 Task: Search one way flight ticket for 2 adults, 4 children and 1 infant on lap in business from Hattiesburg/laurel: Hattiesburg-laurel Regional Airport to Indianapolis: Indianapolis International Airport on 8-5-2023. Choice of flights is Emirates and Kenya Airways. Number of bags: 1 carry on bag. Price is upto 93000. Outbound departure time preference is 17:30.
Action: Mouse moved to (324, 285)
Screenshot: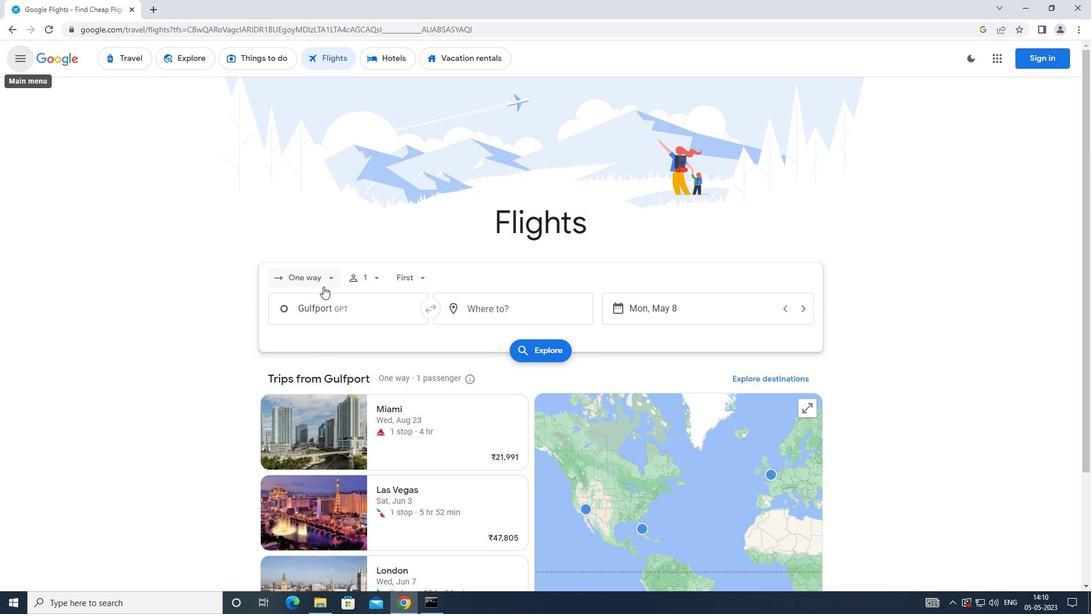 
Action: Mouse pressed left at (324, 285)
Screenshot: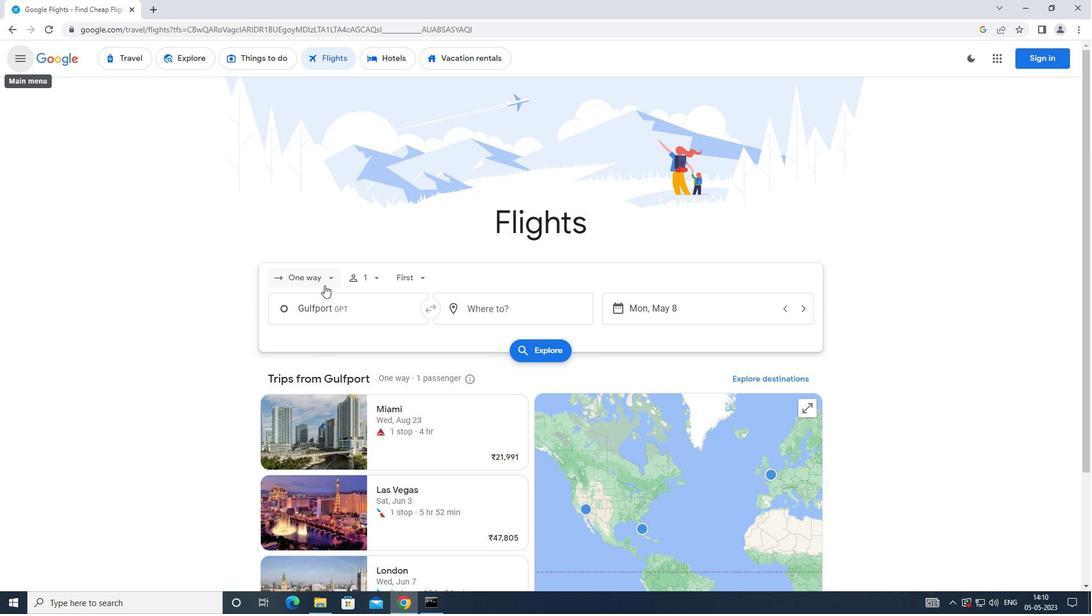 
Action: Mouse moved to (330, 327)
Screenshot: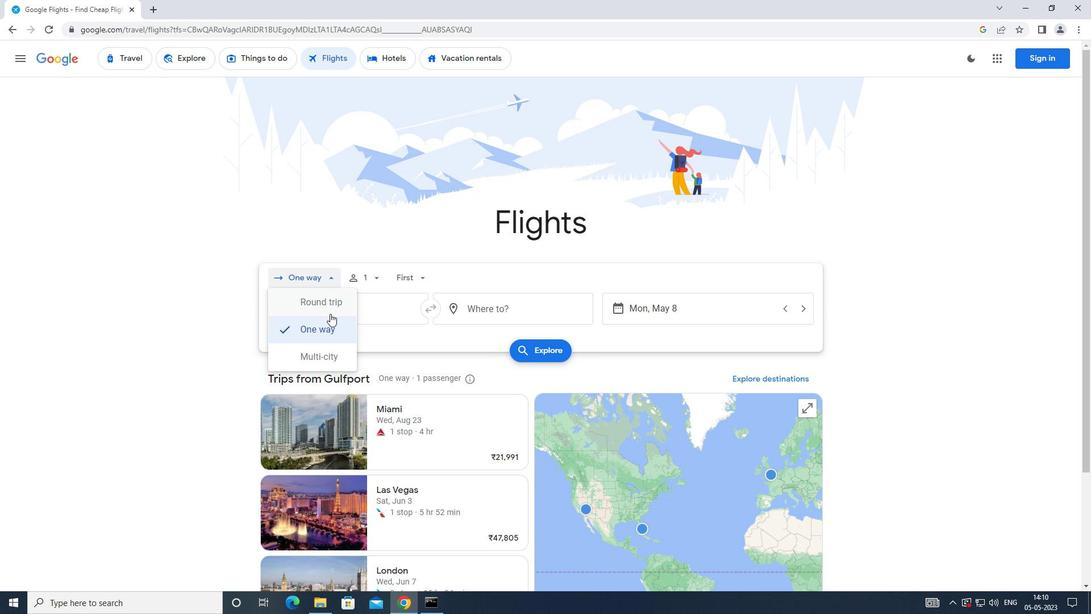 
Action: Mouse pressed left at (330, 327)
Screenshot: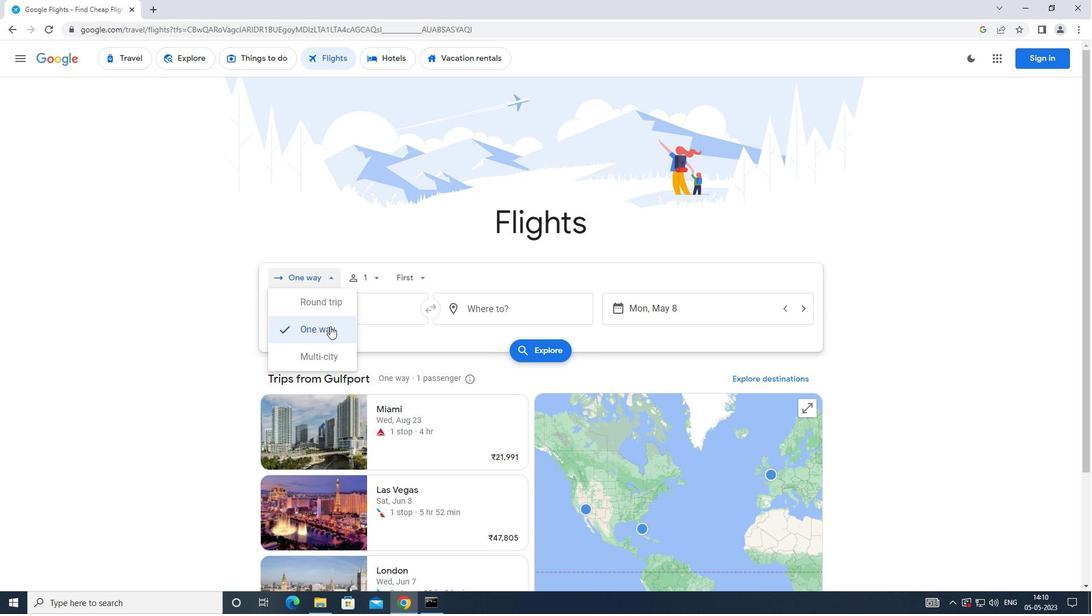 
Action: Mouse moved to (372, 283)
Screenshot: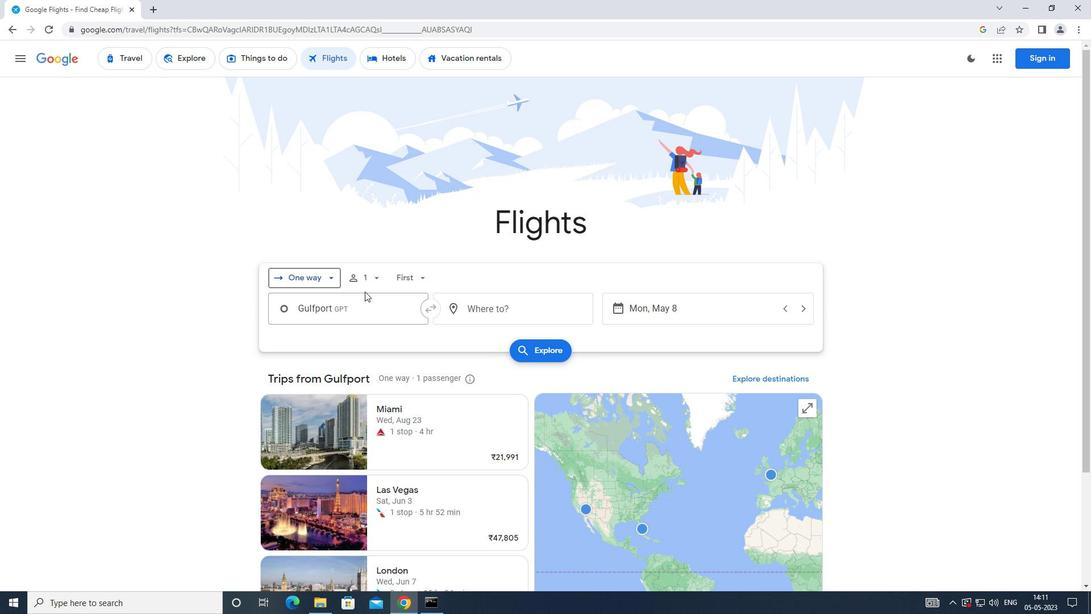 
Action: Mouse pressed left at (372, 283)
Screenshot: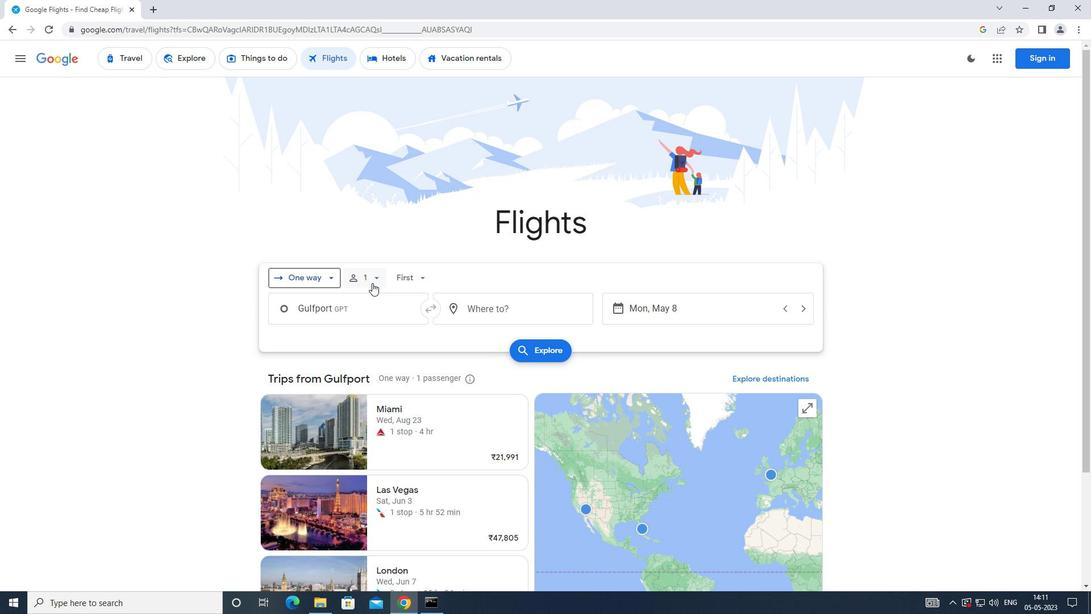 
Action: Mouse moved to (465, 308)
Screenshot: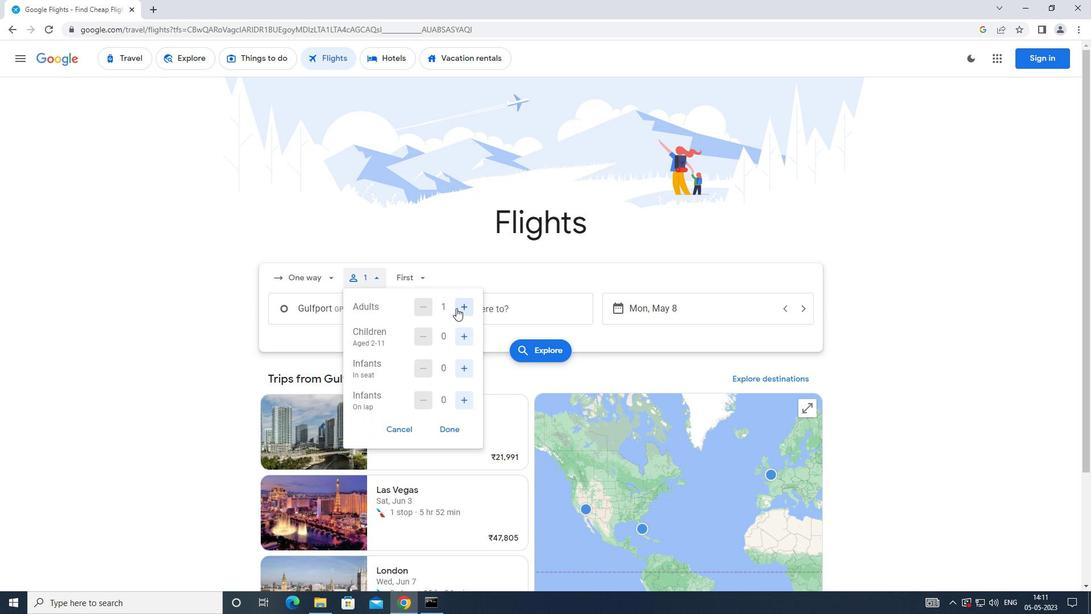 
Action: Mouse pressed left at (465, 308)
Screenshot: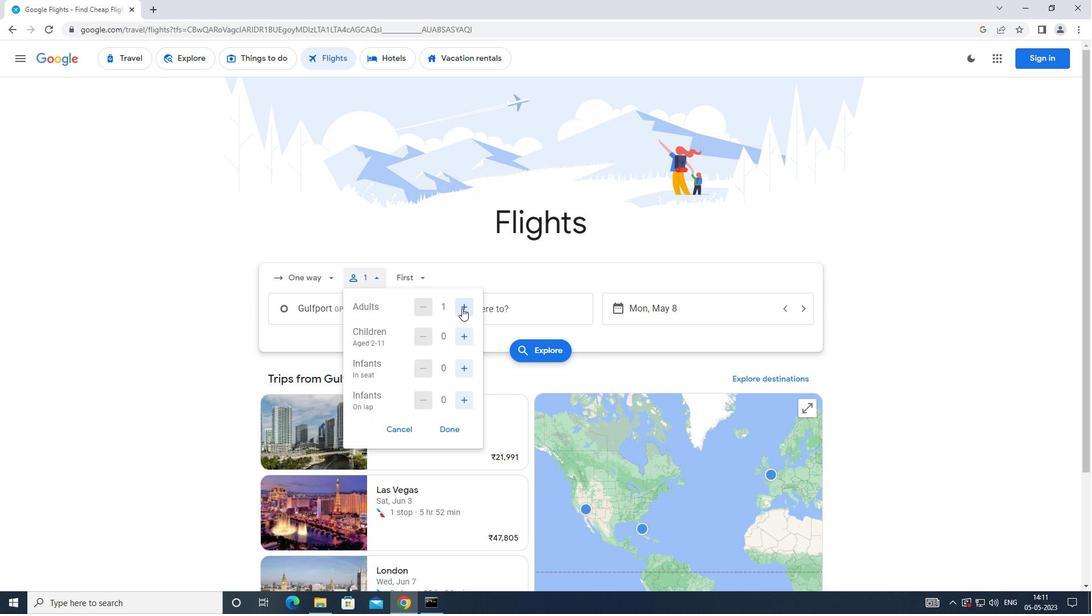 
Action: Mouse moved to (471, 338)
Screenshot: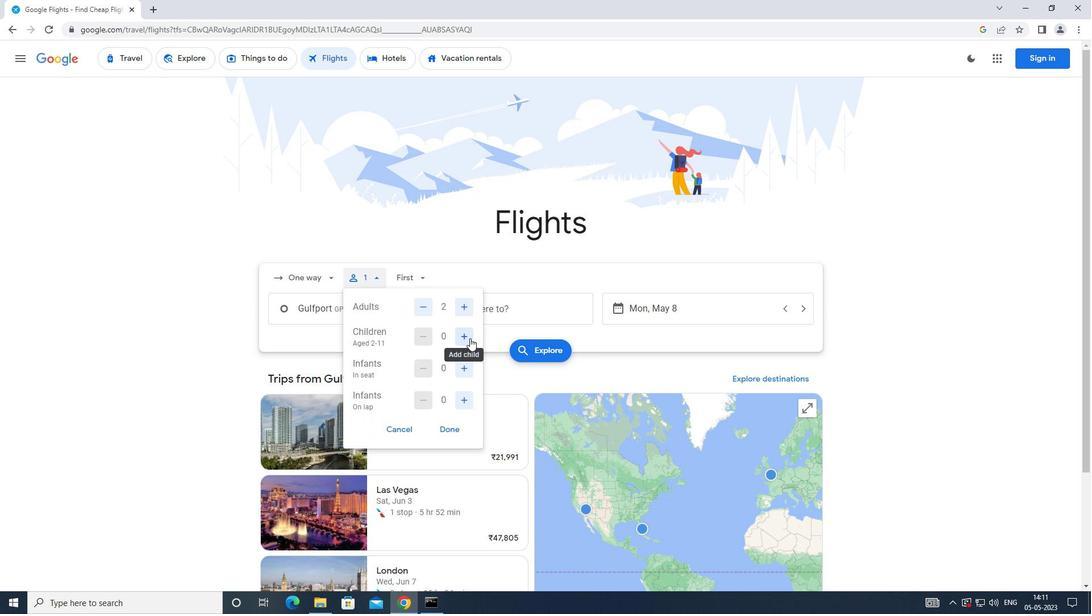 
Action: Mouse pressed left at (471, 338)
Screenshot: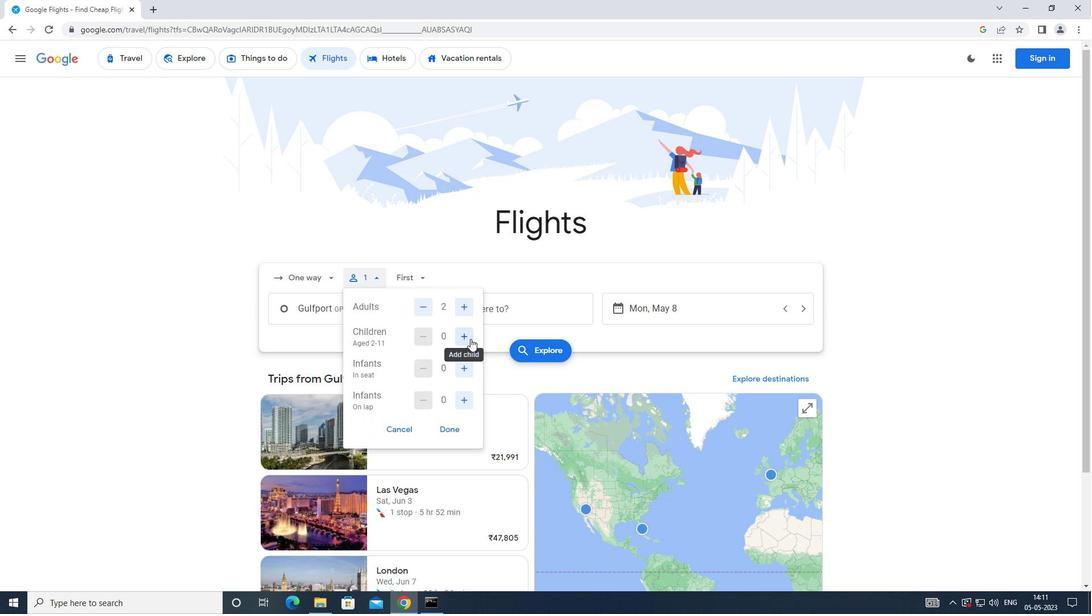 
Action: Mouse pressed left at (471, 338)
Screenshot: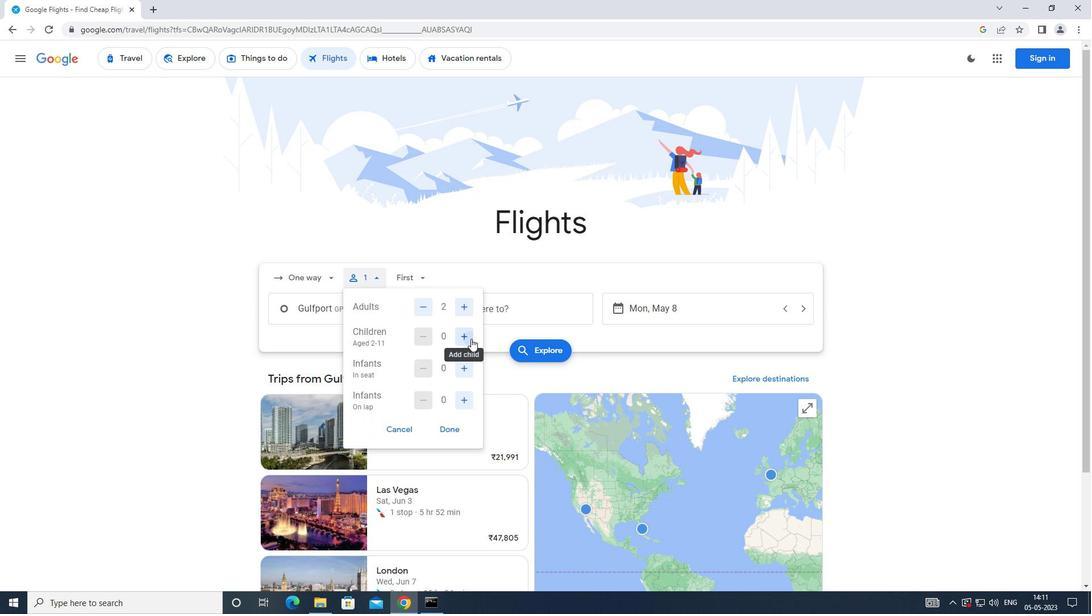 
Action: Mouse pressed left at (471, 338)
Screenshot: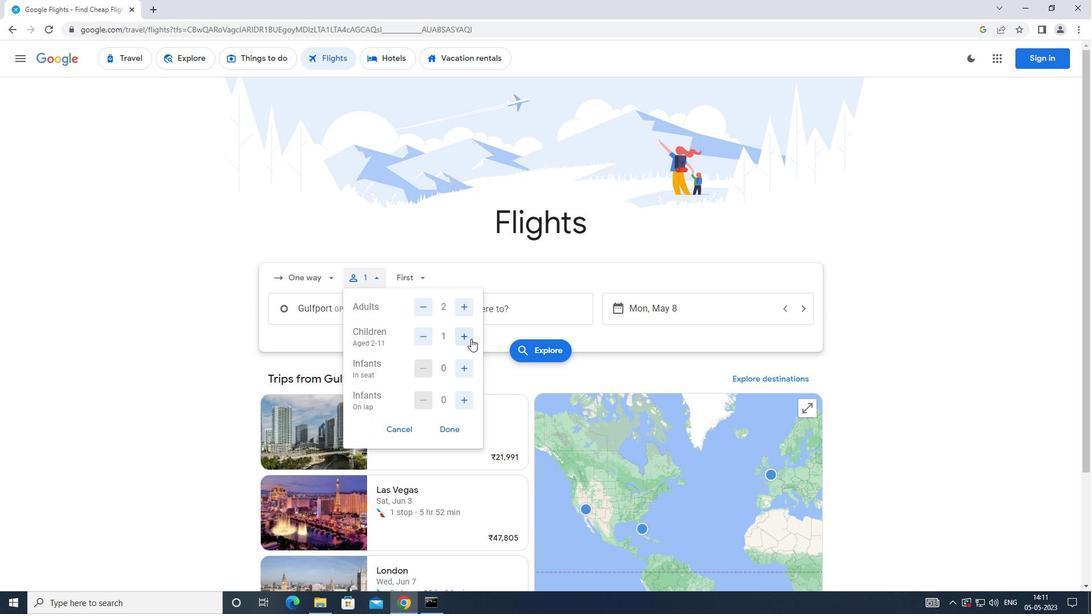 
Action: Mouse pressed left at (471, 338)
Screenshot: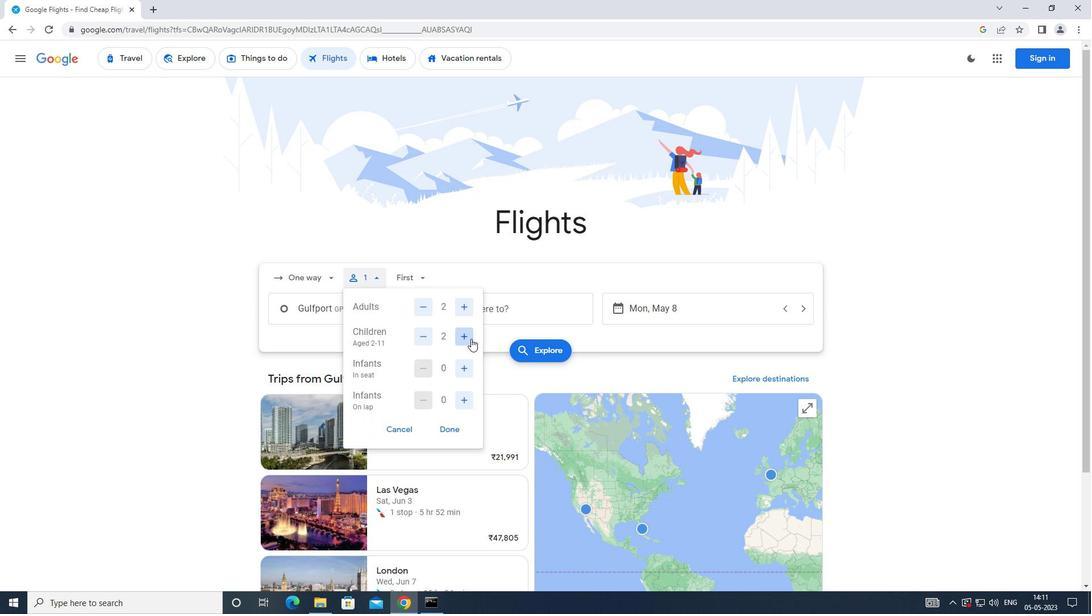 
Action: Mouse moved to (467, 369)
Screenshot: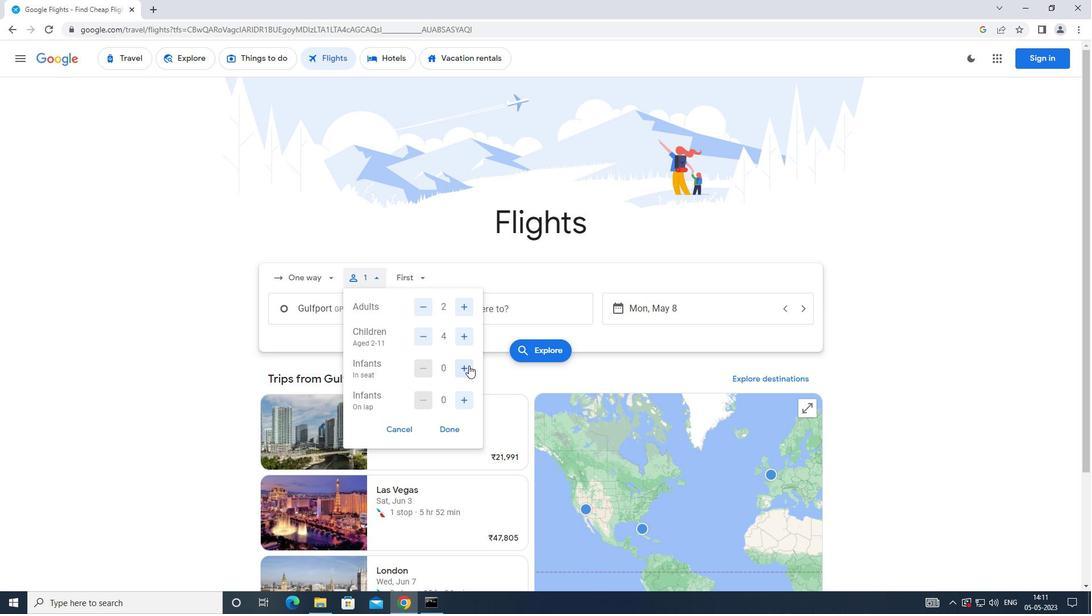 
Action: Mouse pressed left at (467, 369)
Screenshot: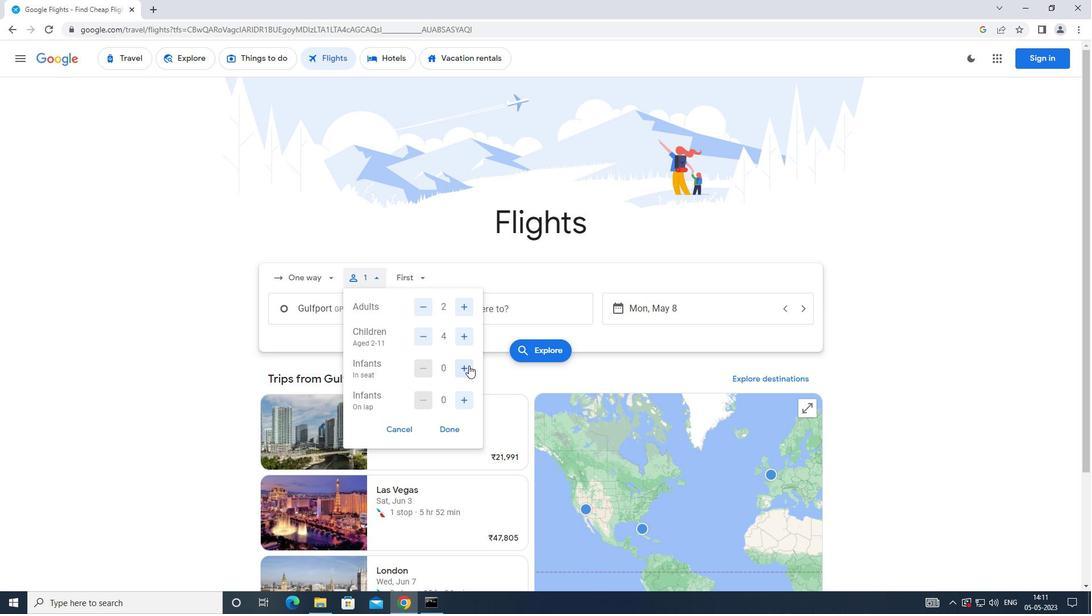 
Action: Mouse moved to (452, 430)
Screenshot: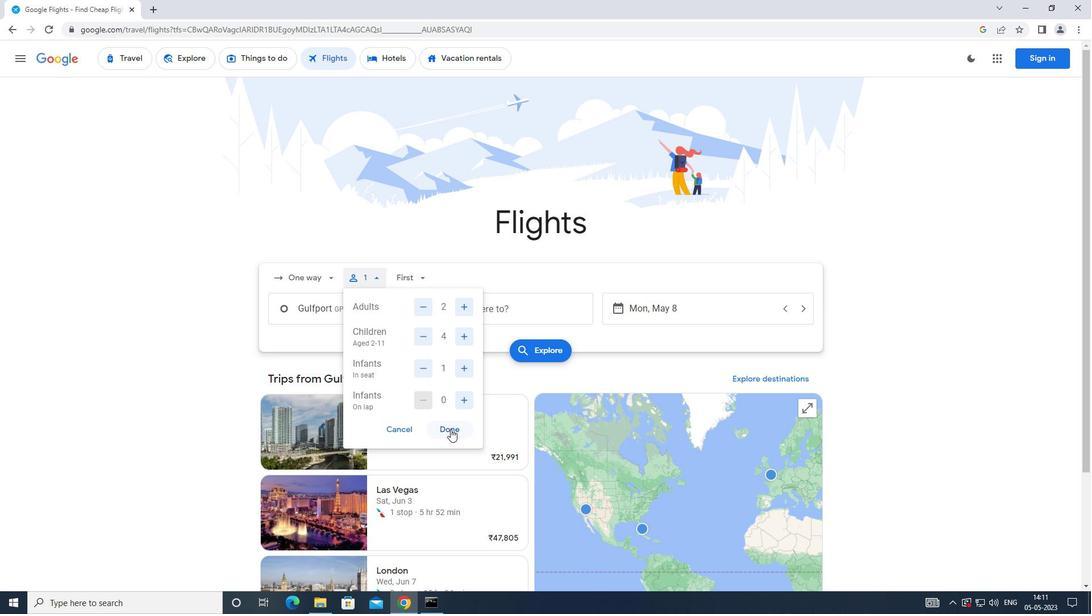 
Action: Mouse pressed left at (452, 430)
Screenshot: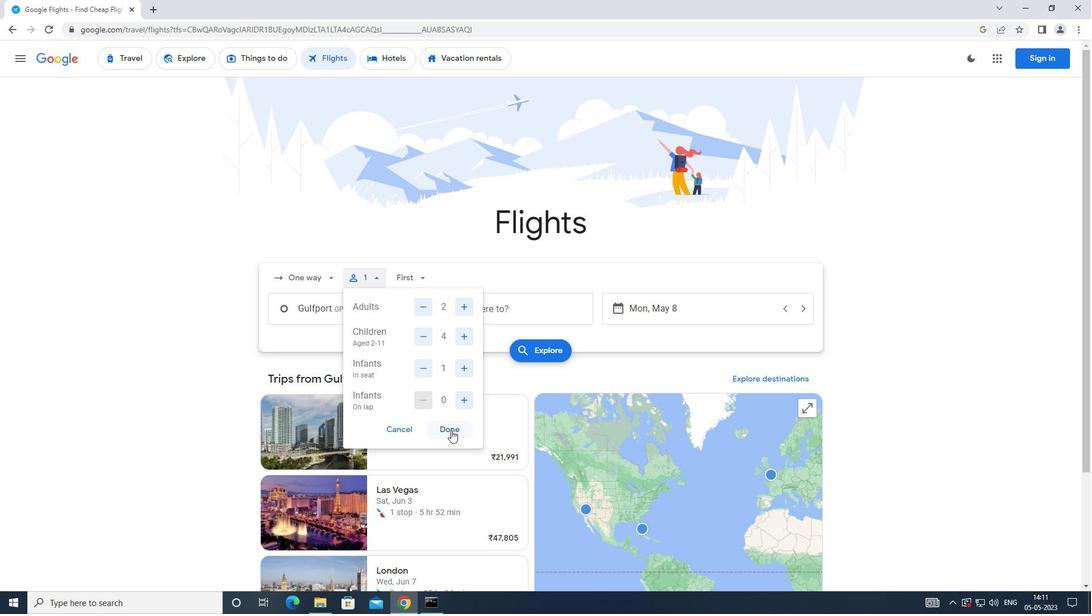 
Action: Mouse moved to (427, 283)
Screenshot: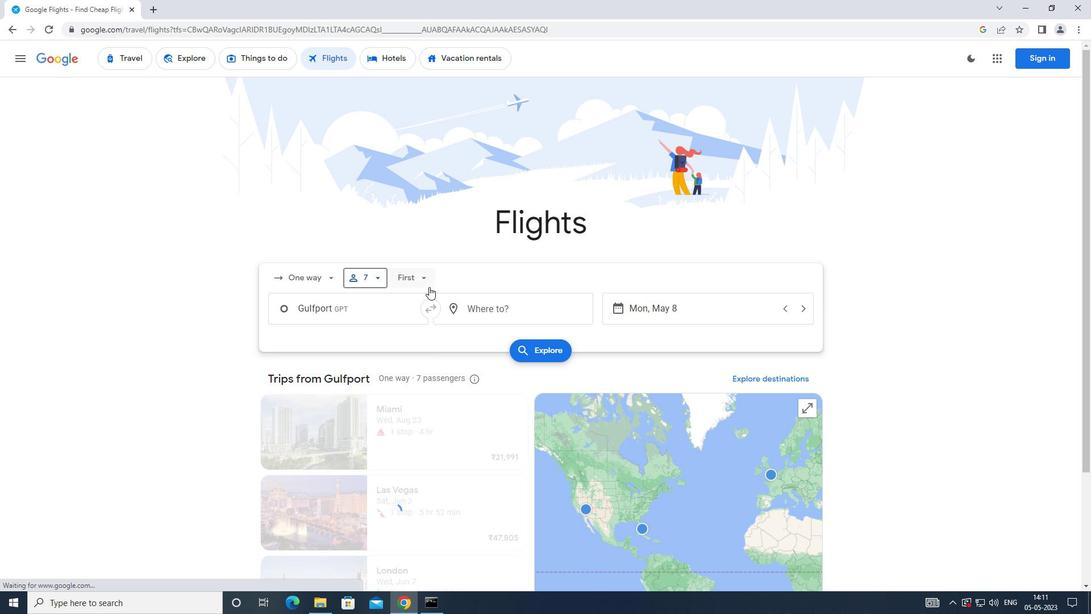 
Action: Mouse pressed left at (427, 283)
Screenshot: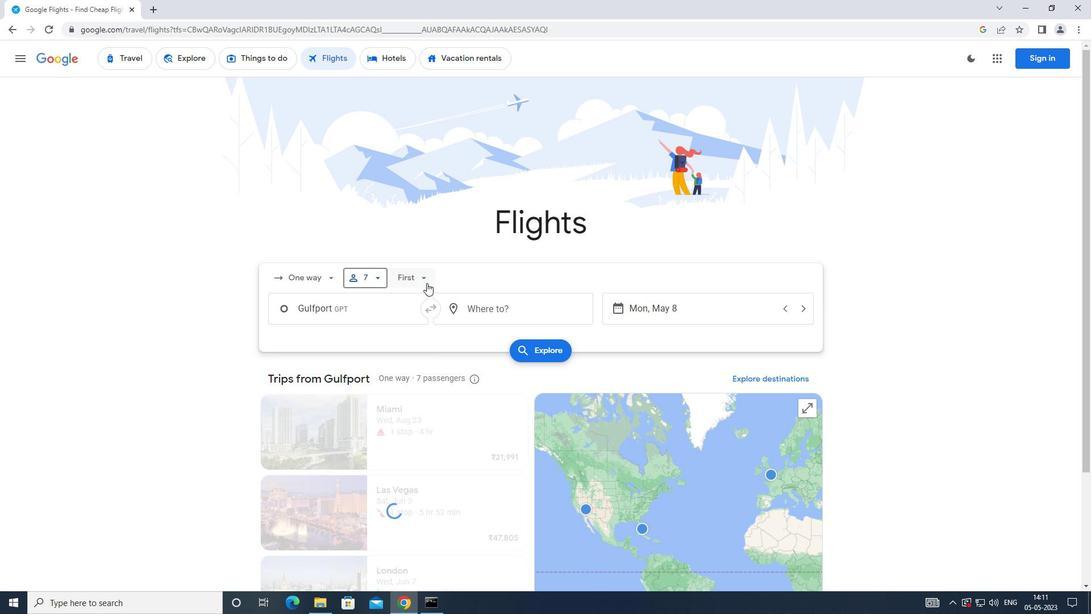 
Action: Mouse moved to (438, 357)
Screenshot: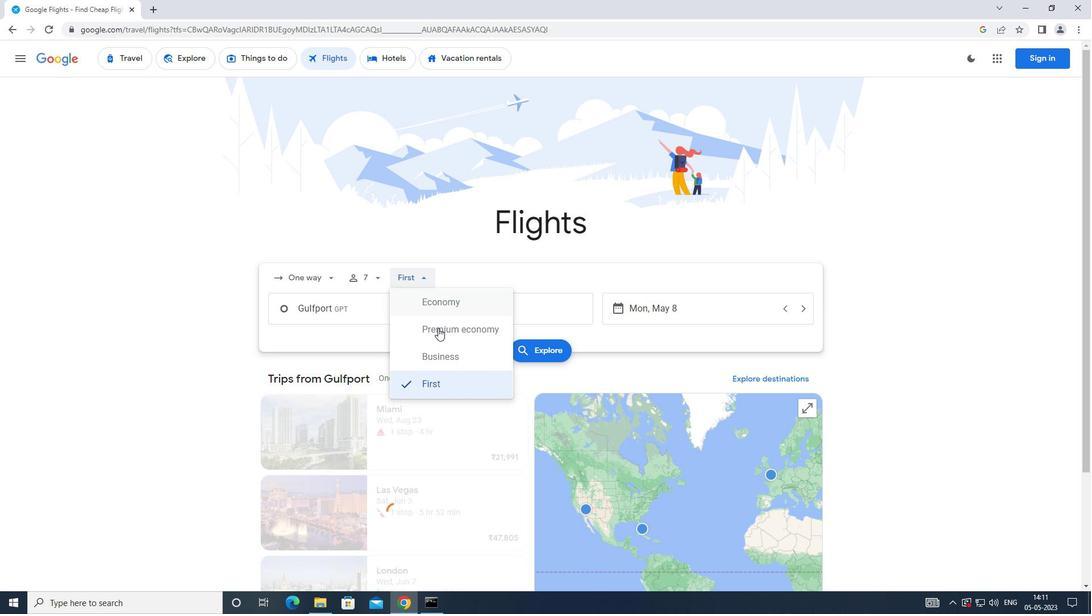 
Action: Mouse pressed left at (438, 357)
Screenshot: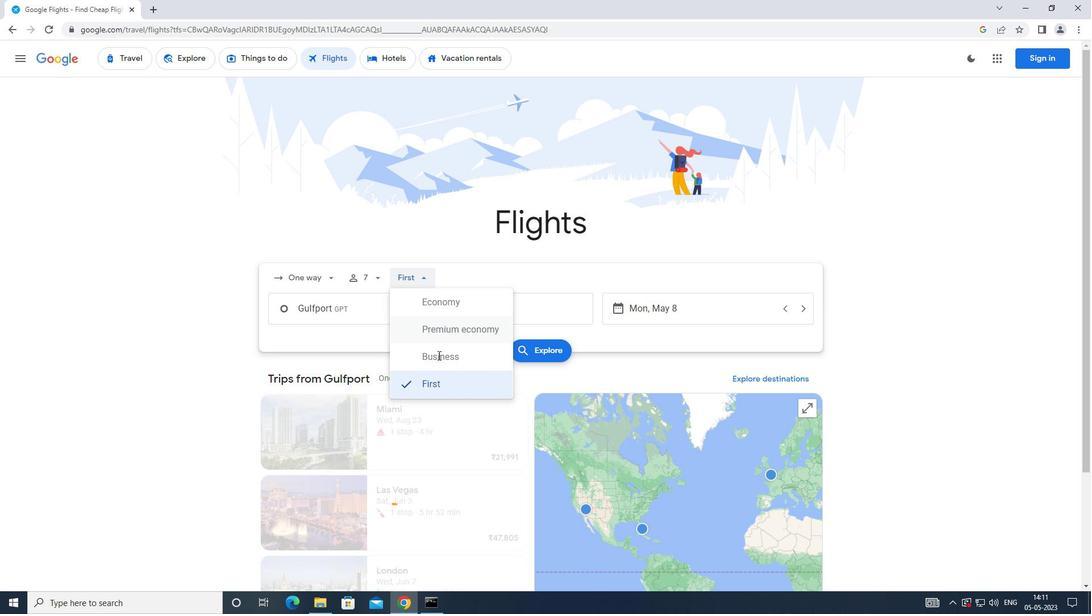
Action: Mouse moved to (378, 311)
Screenshot: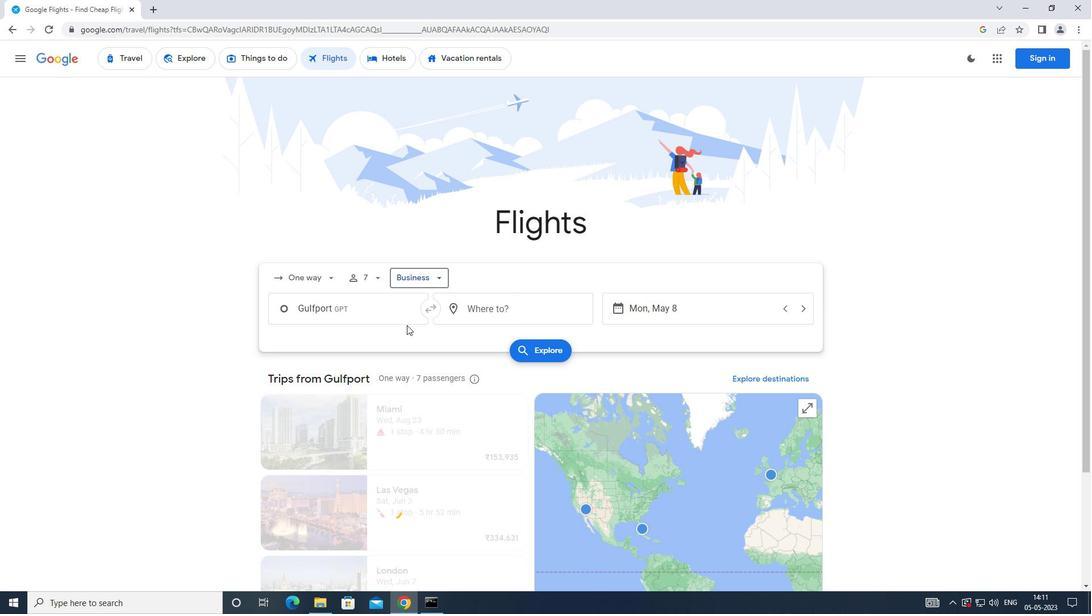 
Action: Mouse pressed left at (378, 311)
Screenshot: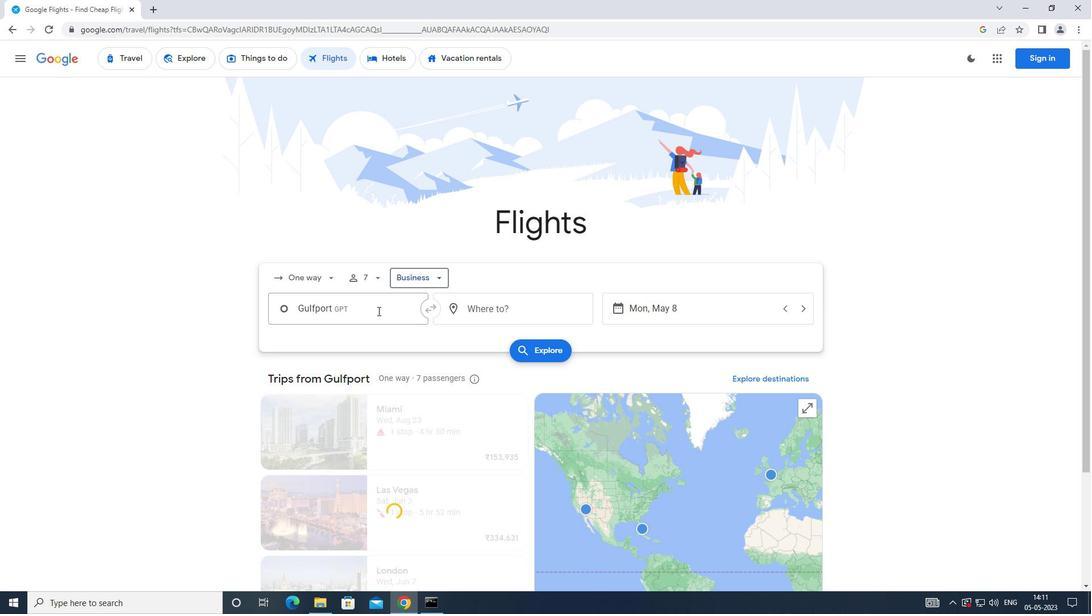 
Action: Mouse moved to (362, 323)
Screenshot: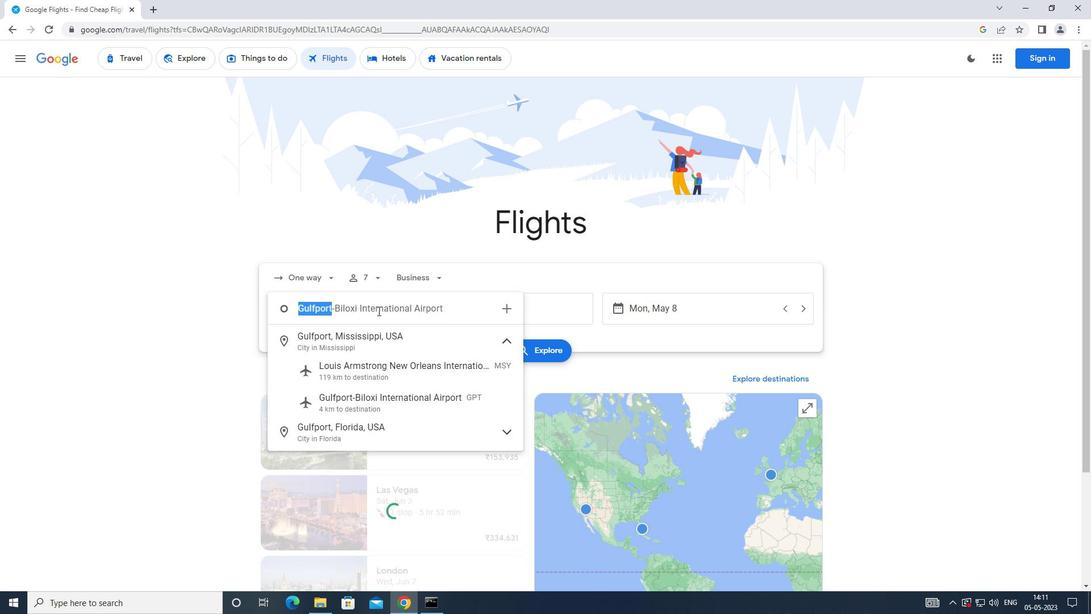 
Action: Key pressed <Key.caps_lock>h<Key.caps_lock>attiesbueg
Screenshot: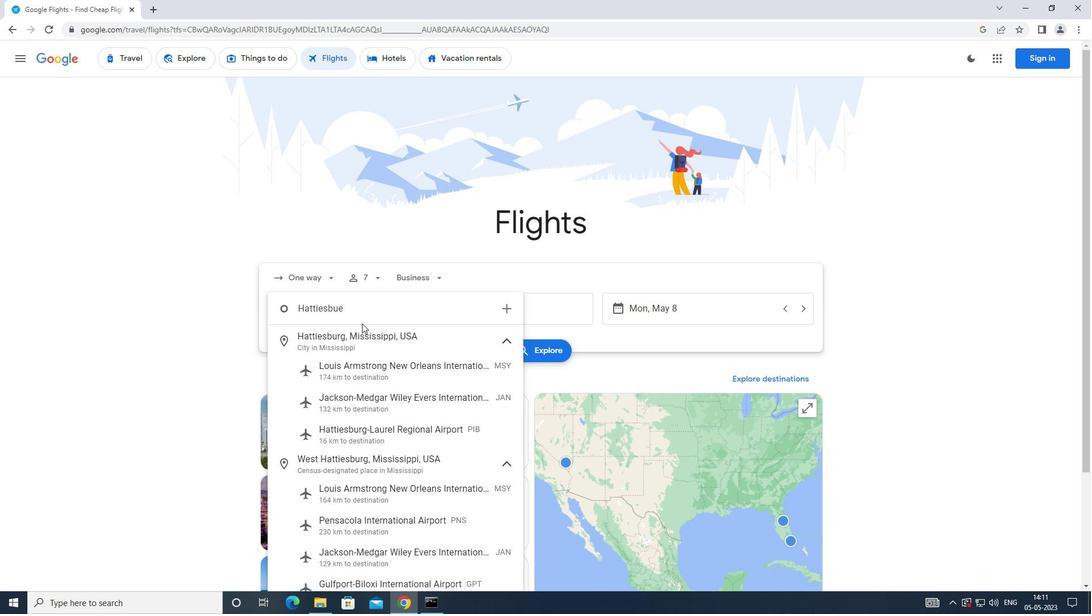 
Action: Mouse moved to (365, 433)
Screenshot: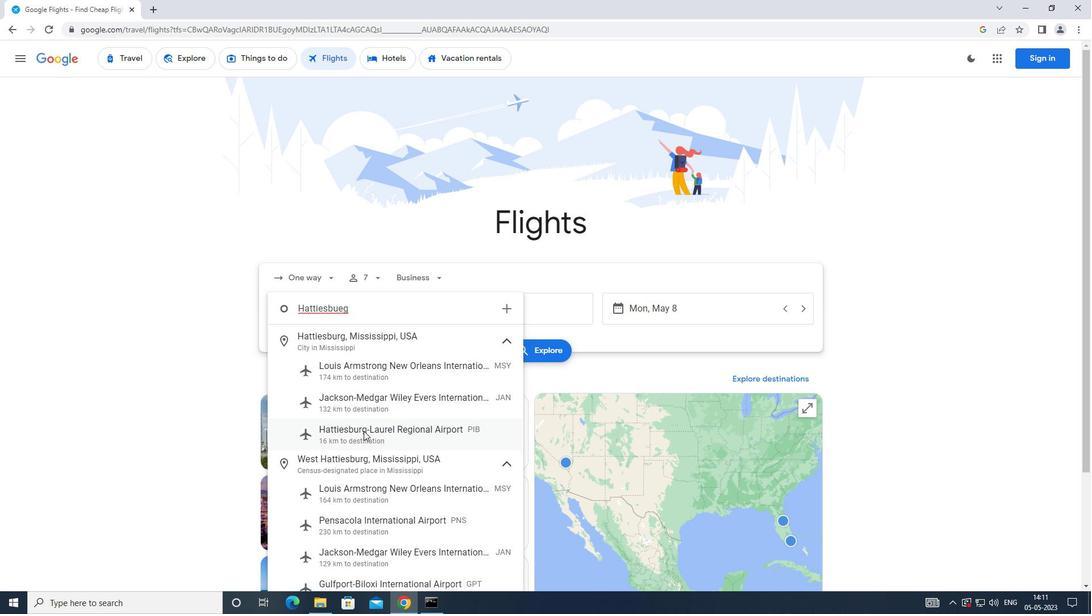 
Action: Mouse pressed left at (365, 433)
Screenshot: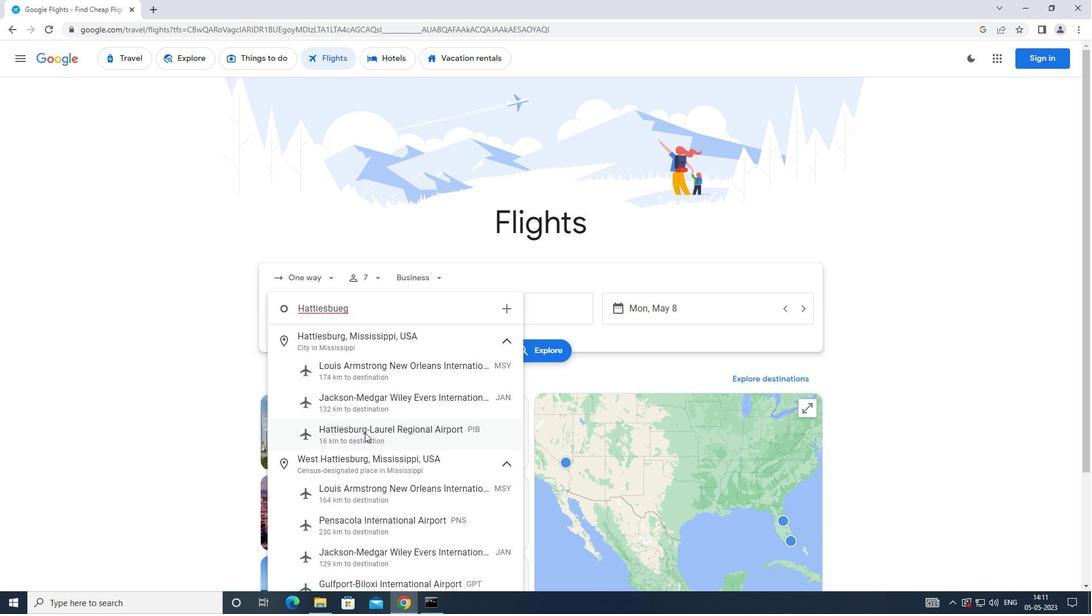 
Action: Mouse moved to (465, 317)
Screenshot: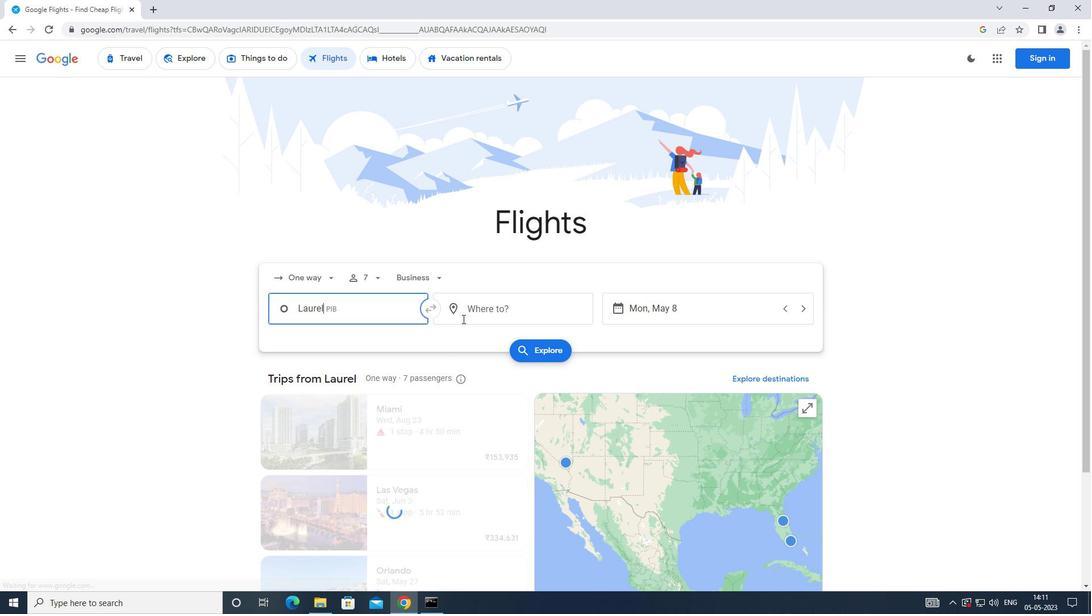 
Action: Mouse pressed left at (465, 317)
Screenshot: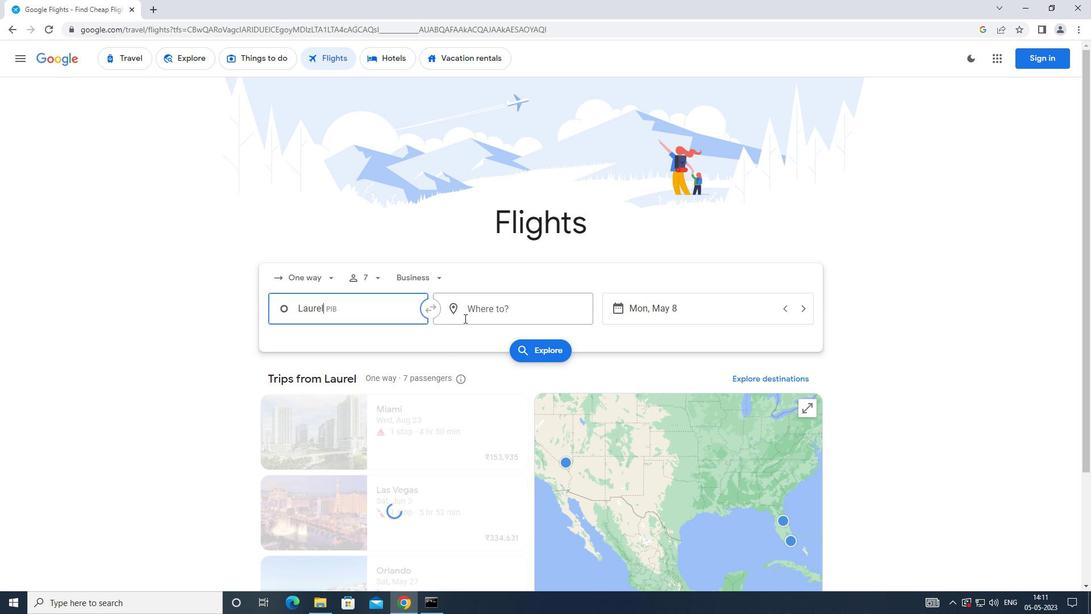 
Action: Mouse moved to (445, 319)
Screenshot: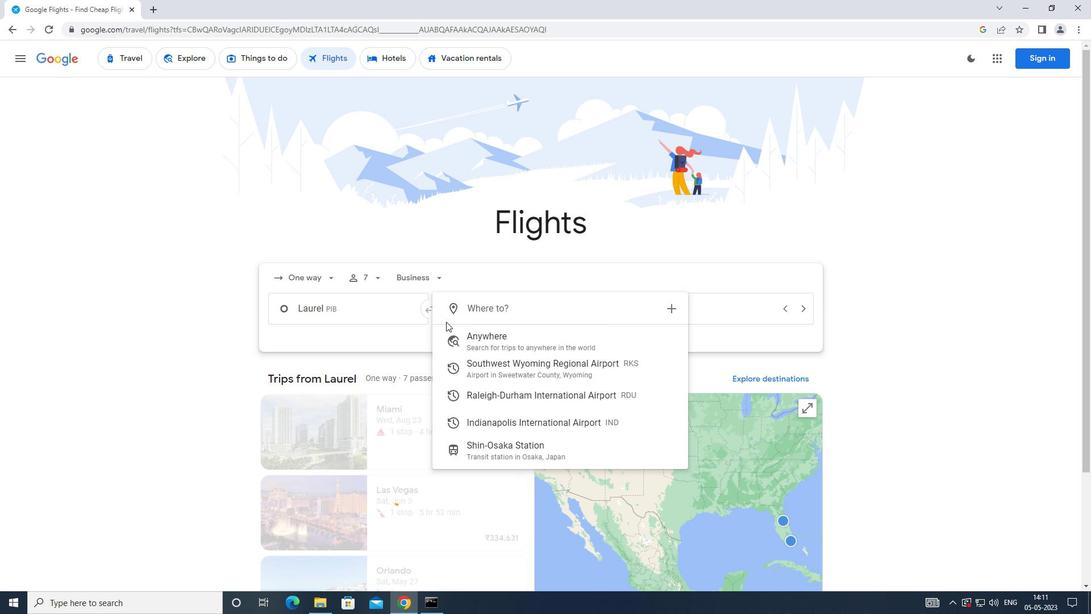 
Action: Key pressed <Key.caps_lock>
Screenshot: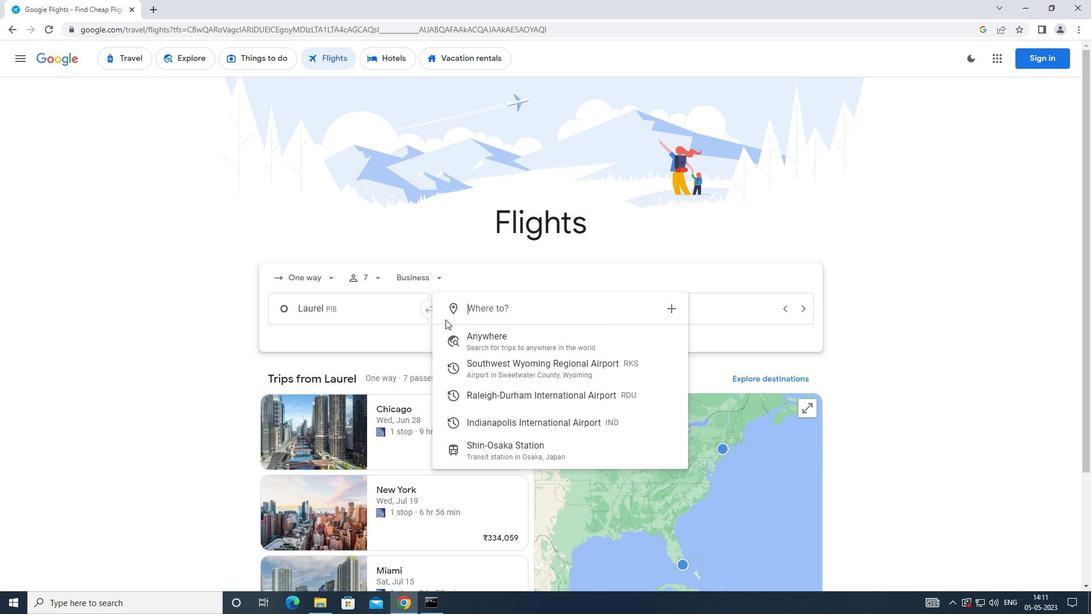 
Action: Mouse moved to (445, 319)
Screenshot: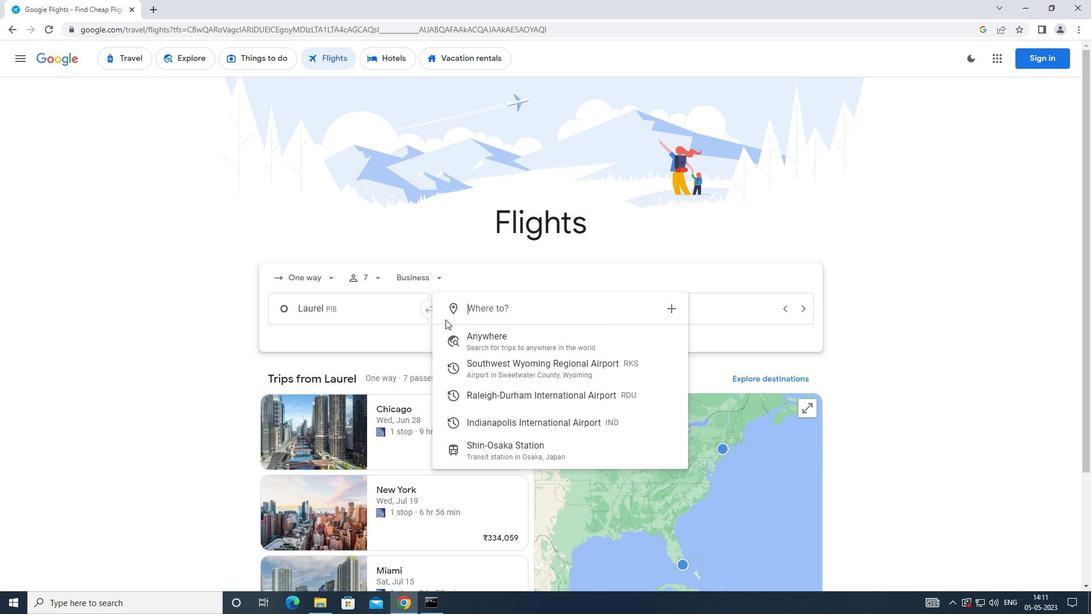 
Action: Key pressed i<Key.caps_lock>ndianapolis
Screenshot: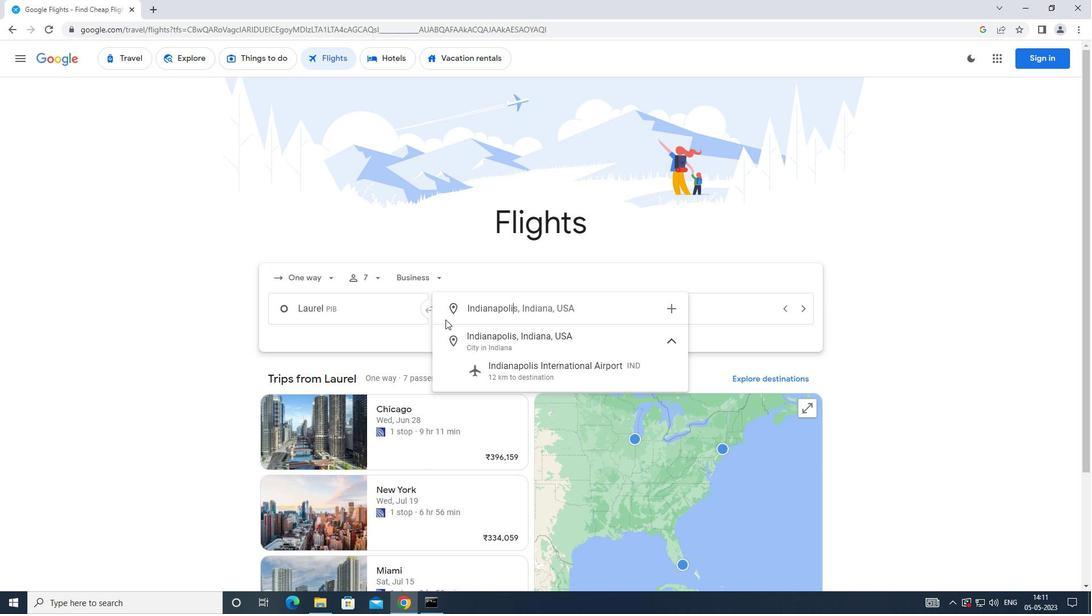
Action: Mouse moved to (485, 382)
Screenshot: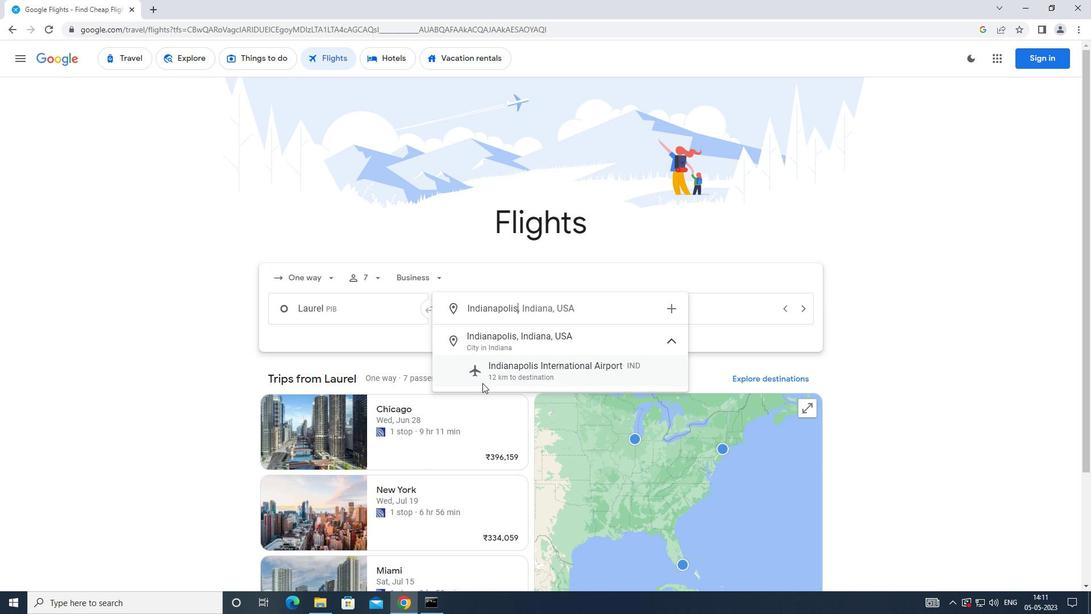 
Action: Mouse pressed left at (485, 382)
Screenshot: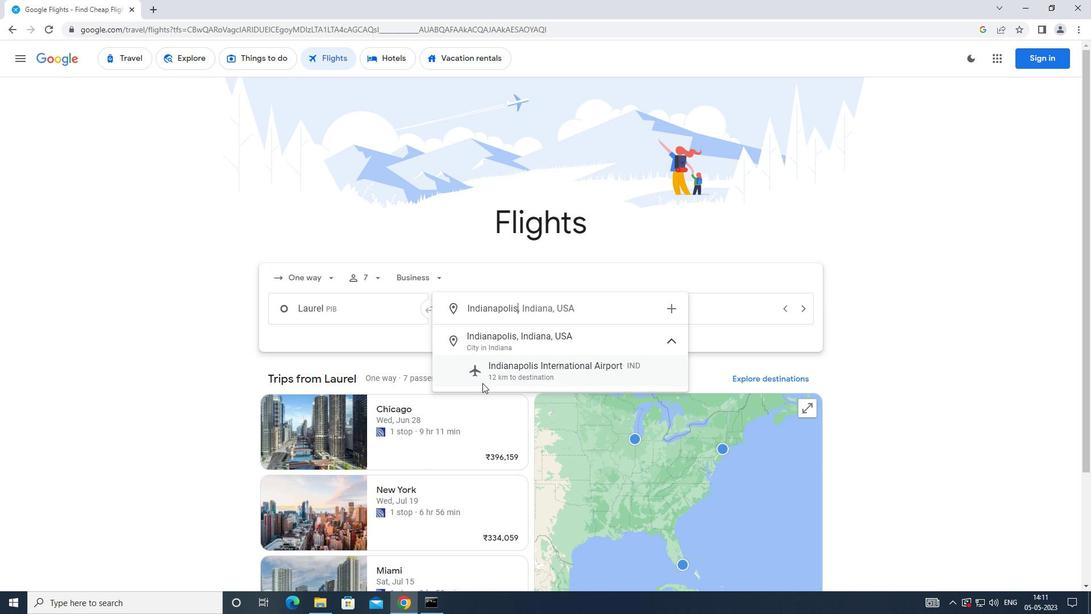 
Action: Mouse moved to (670, 315)
Screenshot: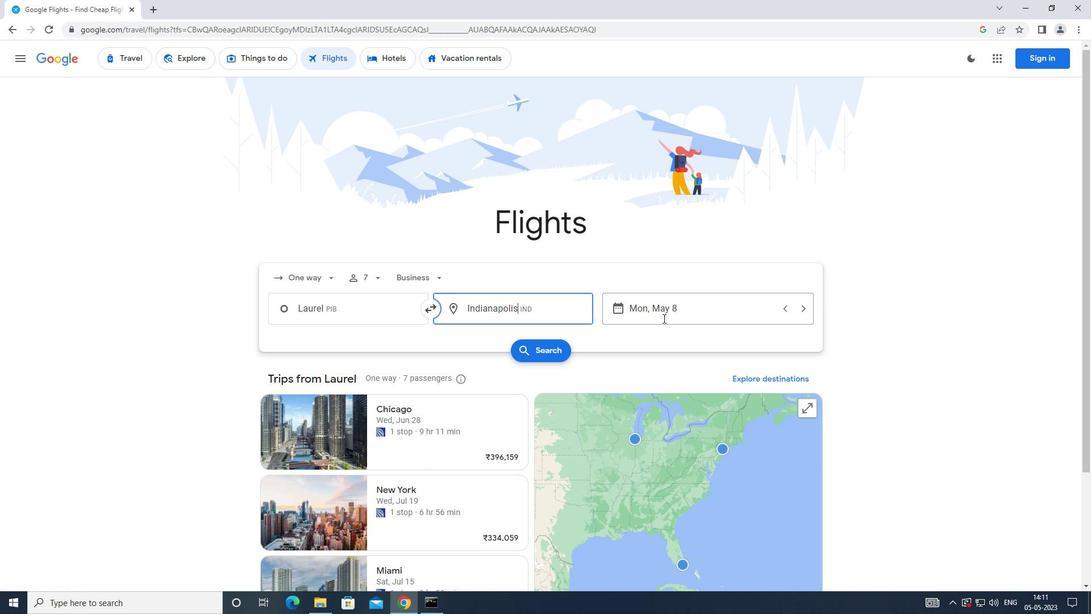 
Action: Mouse pressed left at (670, 315)
Screenshot: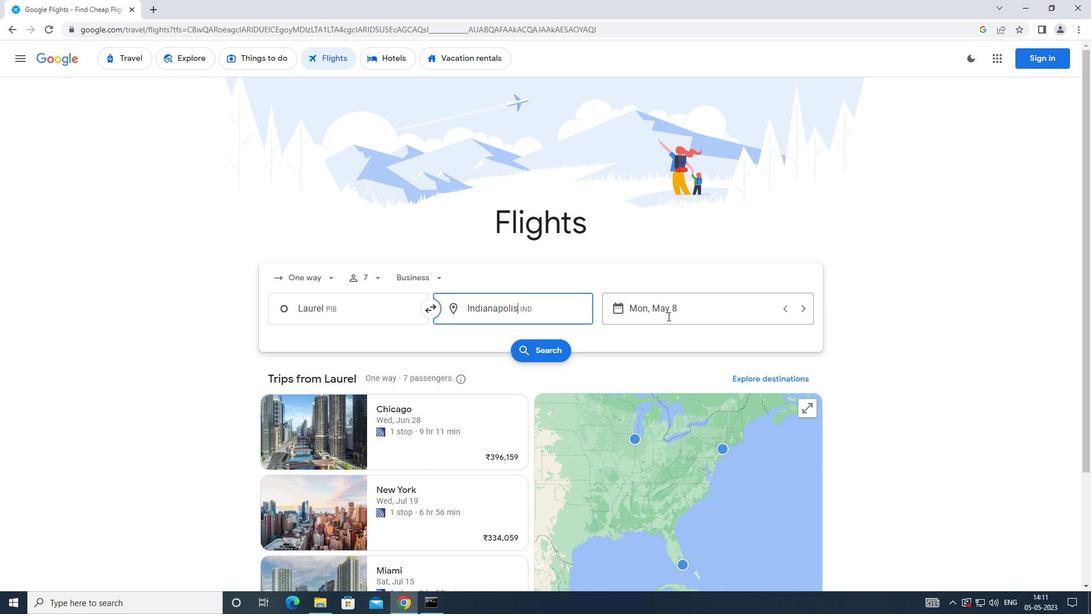 
Action: Mouse moved to (441, 416)
Screenshot: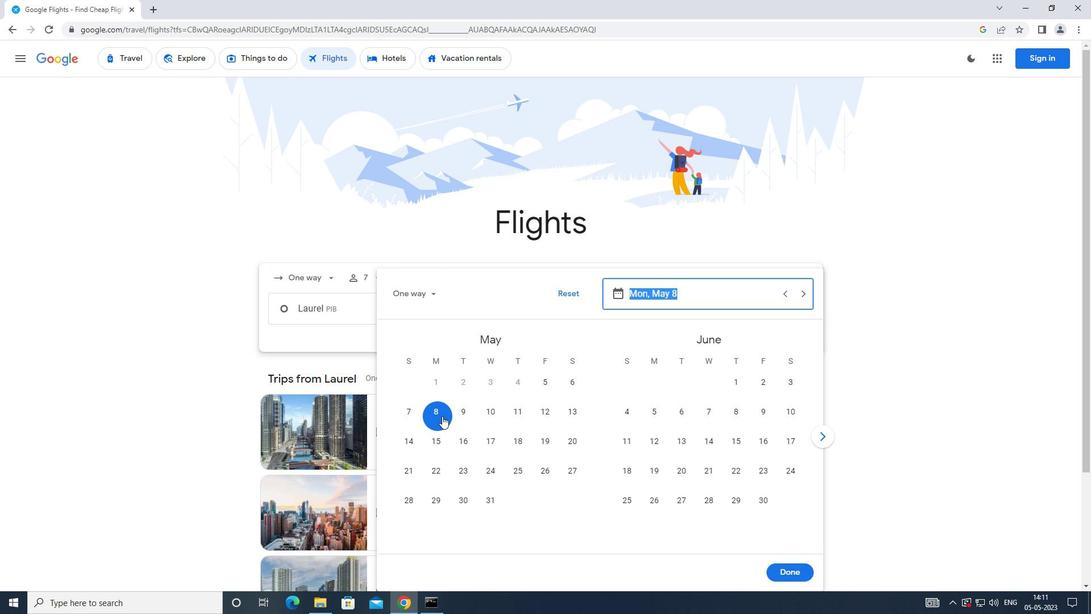 
Action: Mouse pressed left at (441, 416)
Screenshot: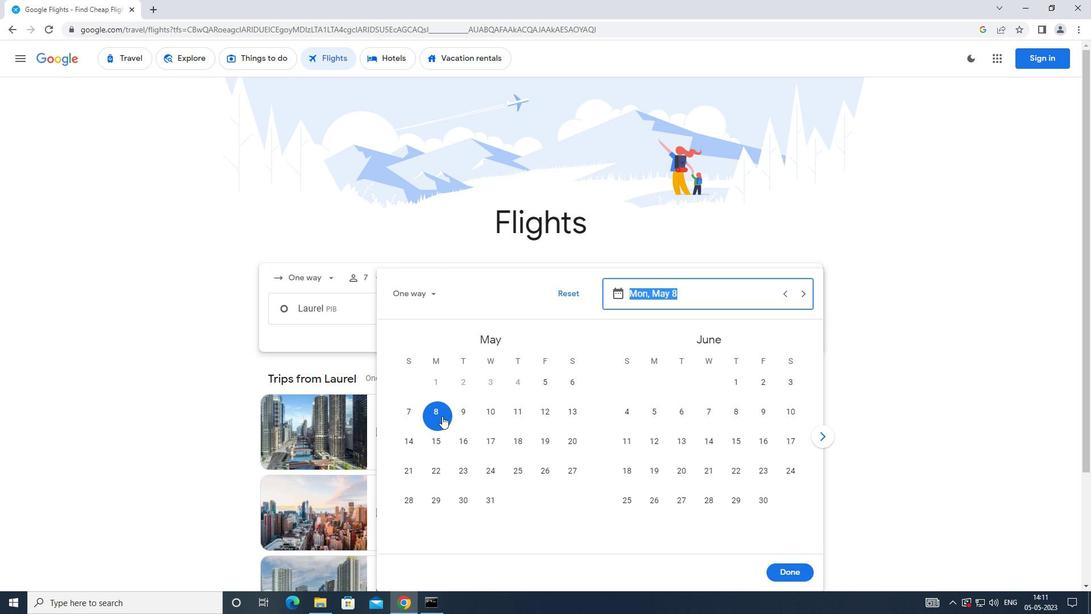 
Action: Mouse moved to (797, 578)
Screenshot: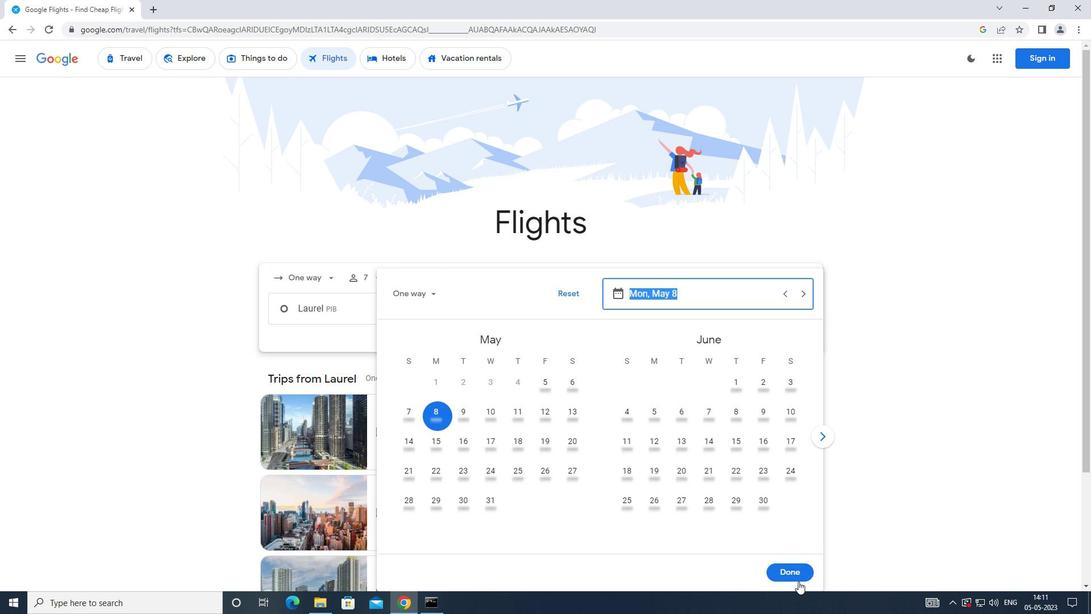 
Action: Mouse pressed left at (797, 578)
Screenshot: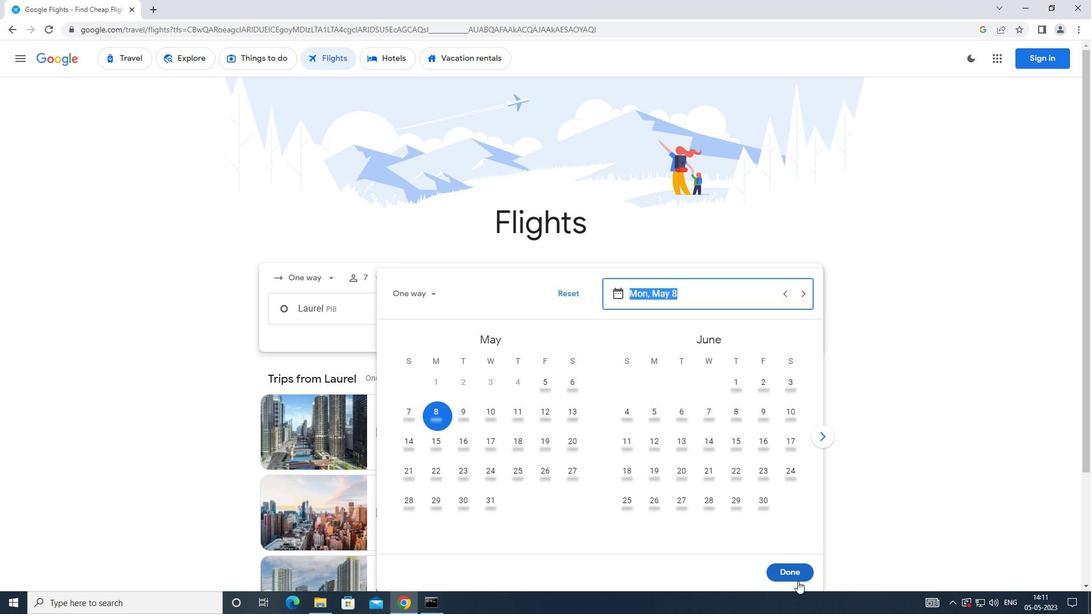
Action: Mouse moved to (532, 347)
Screenshot: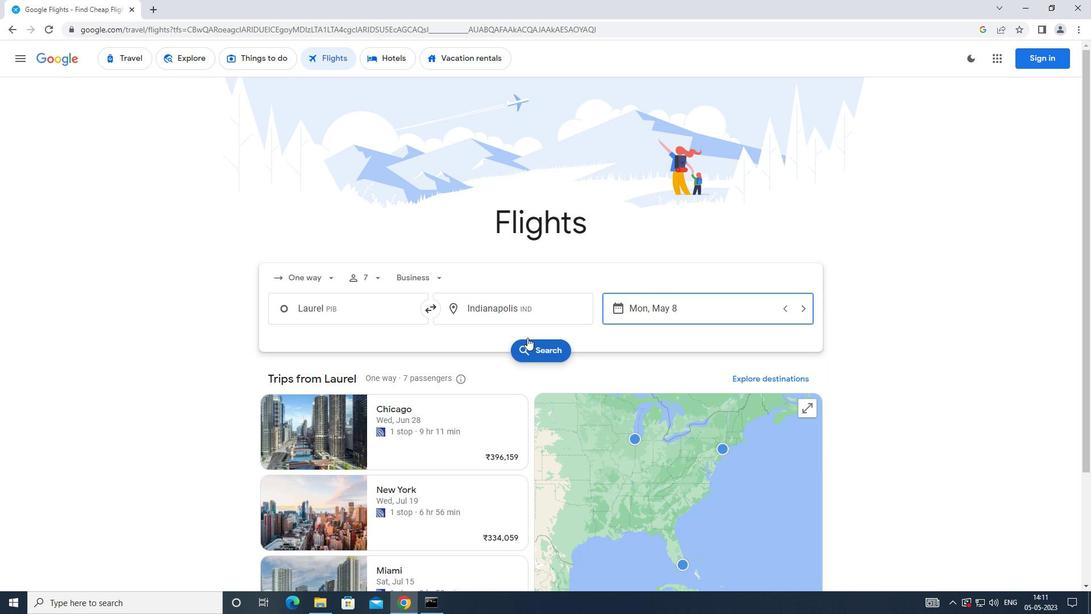 
Action: Mouse pressed left at (532, 347)
Screenshot: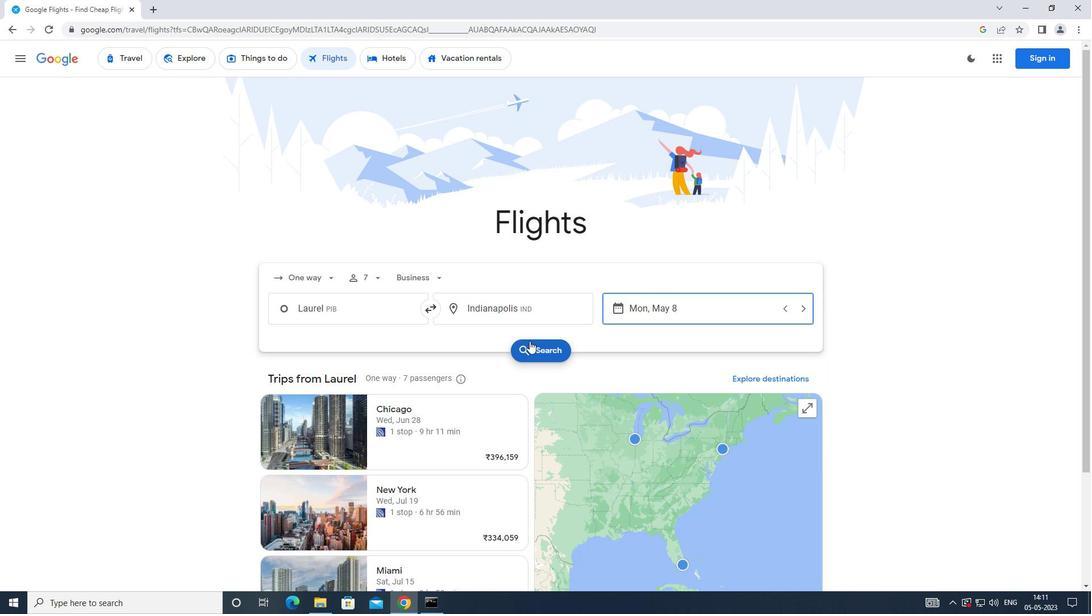 
Action: Mouse moved to (276, 164)
Screenshot: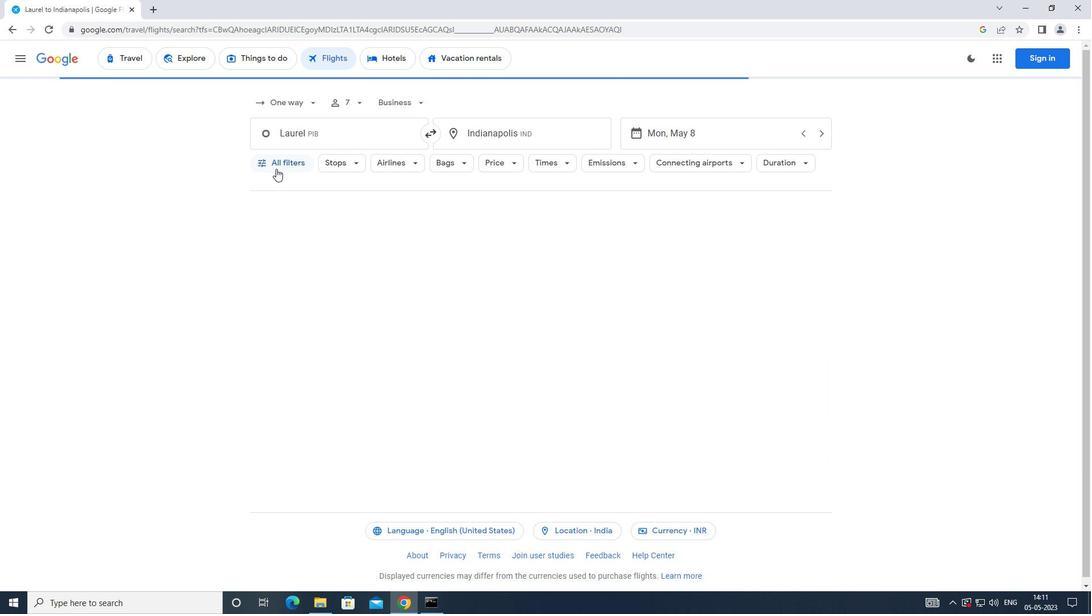 
Action: Mouse pressed left at (276, 164)
Screenshot: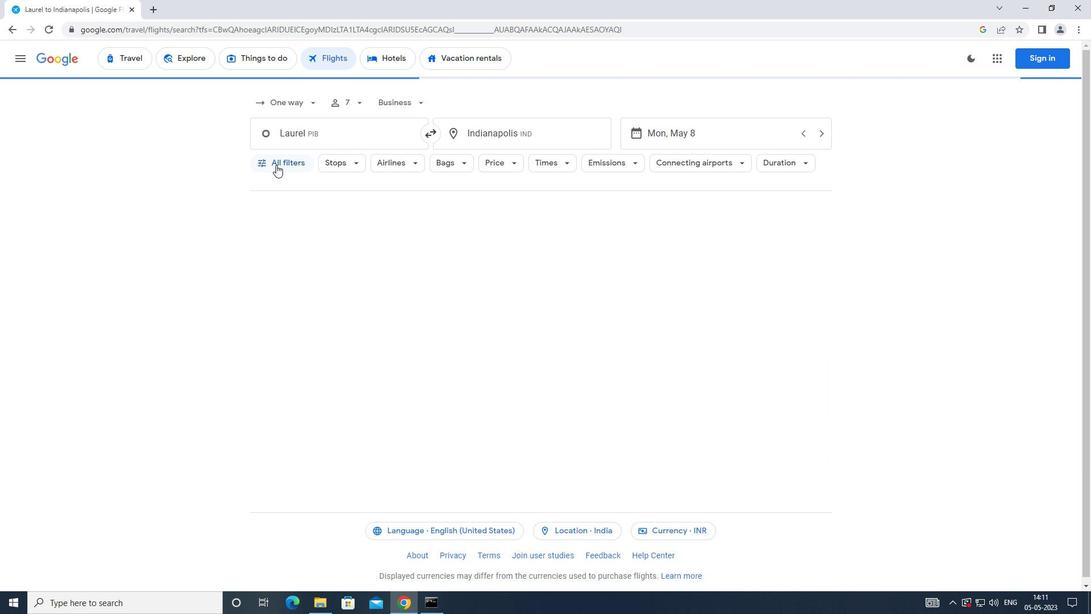 
Action: Mouse moved to (412, 407)
Screenshot: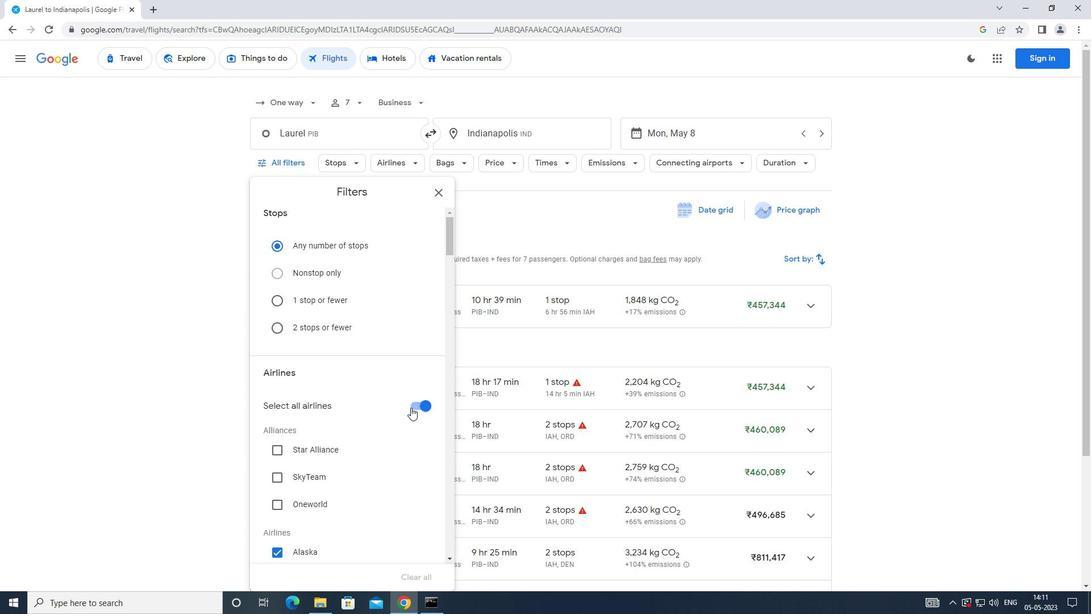 
Action: Mouse pressed left at (412, 407)
Screenshot: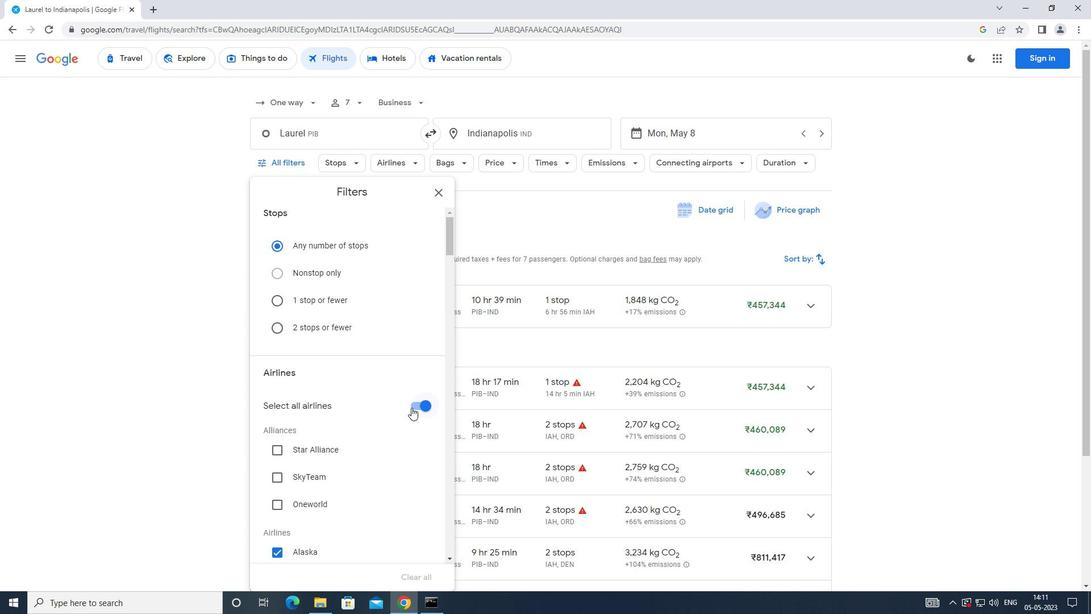 
Action: Mouse moved to (406, 378)
Screenshot: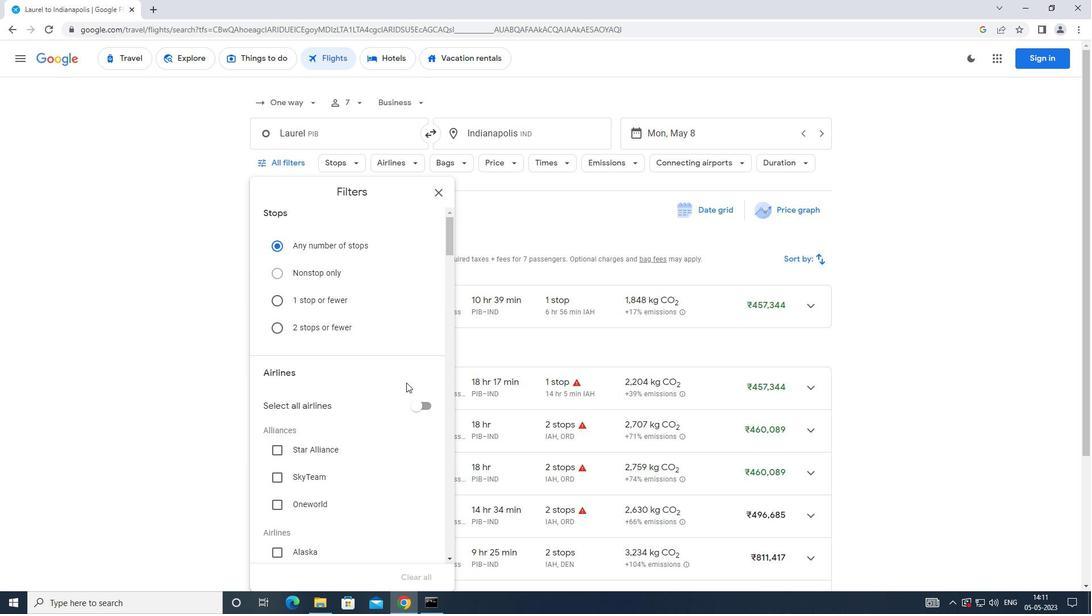 
Action: Mouse scrolled (406, 378) with delta (0, 0)
Screenshot: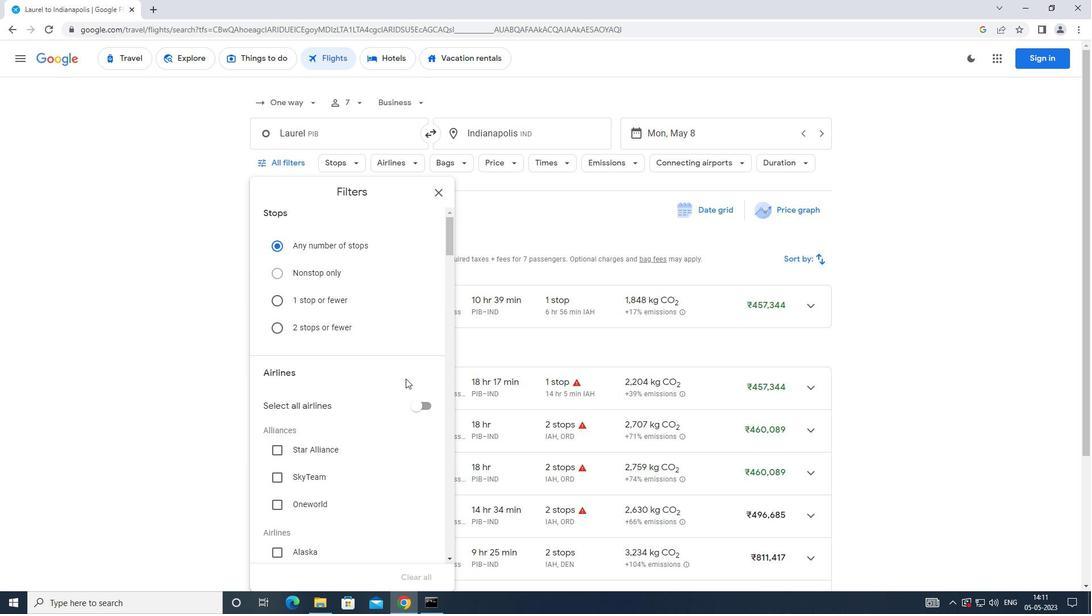 
Action: Mouse scrolled (406, 378) with delta (0, 0)
Screenshot: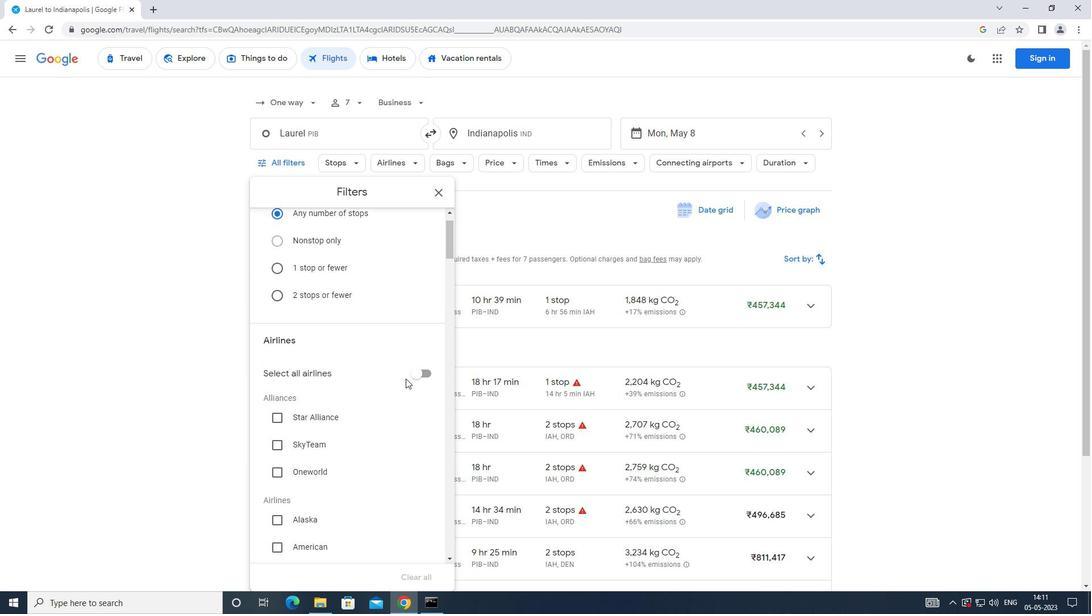 
Action: Mouse scrolled (406, 378) with delta (0, 0)
Screenshot: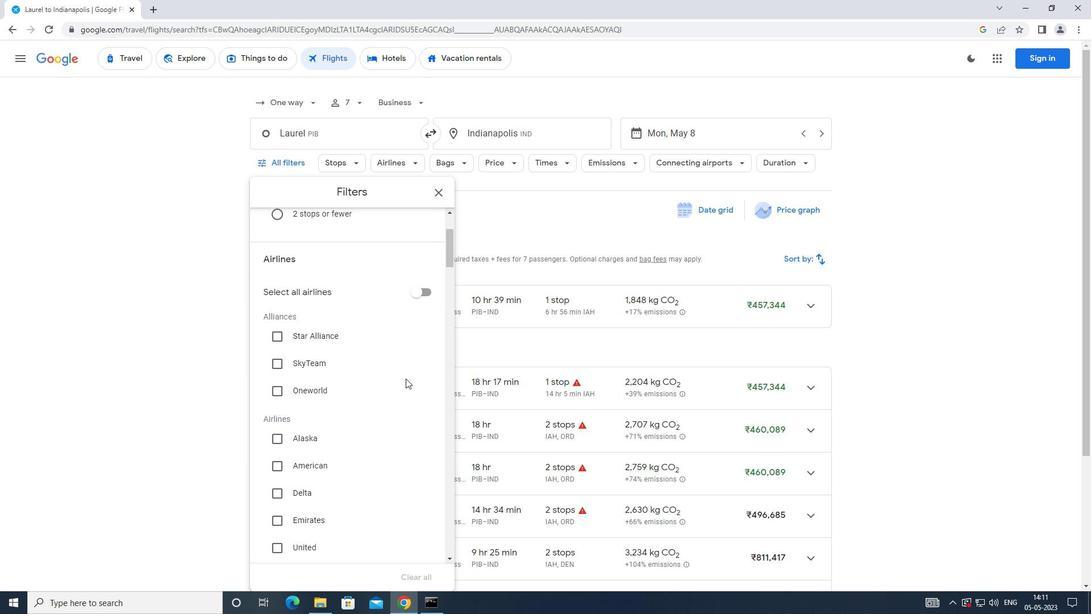 
Action: Mouse scrolled (406, 378) with delta (0, 0)
Screenshot: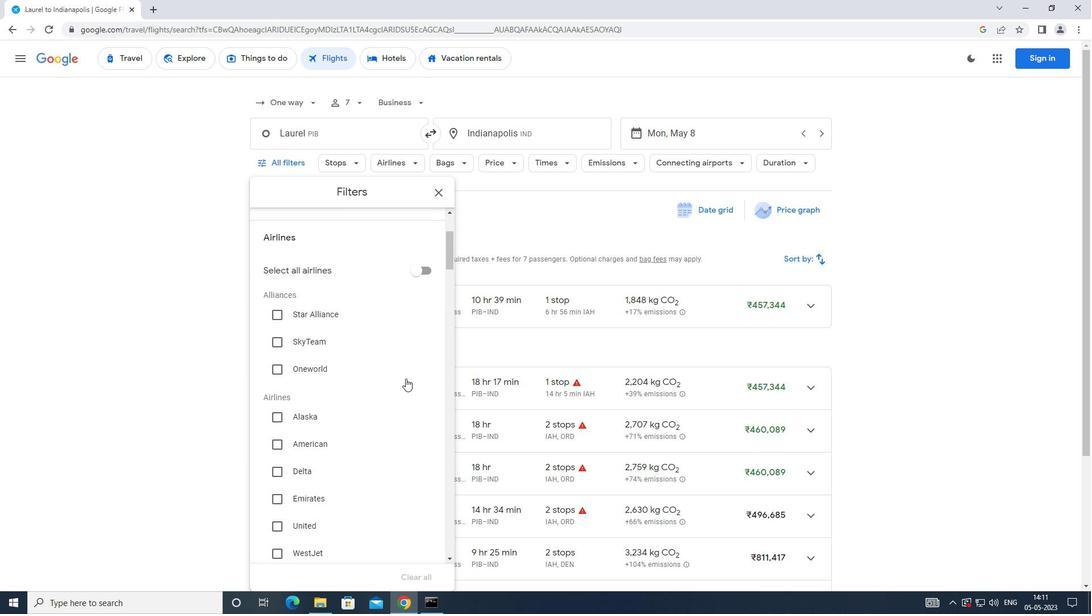 
Action: Mouse moved to (406, 378)
Screenshot: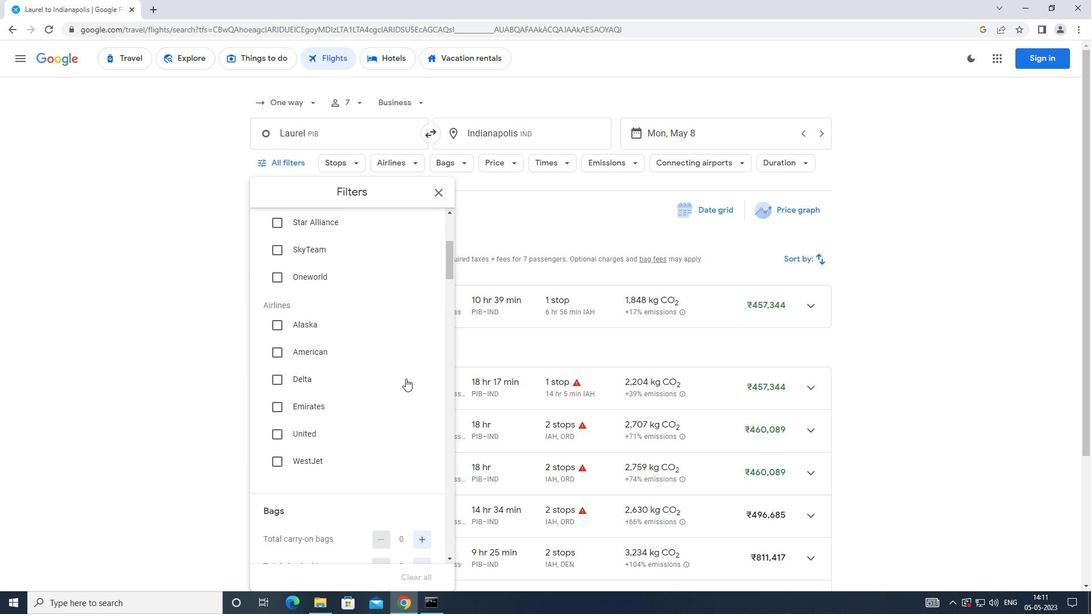 
Action: Mouse scrolled (406, 377) with delta (0, 0)
Screenshot: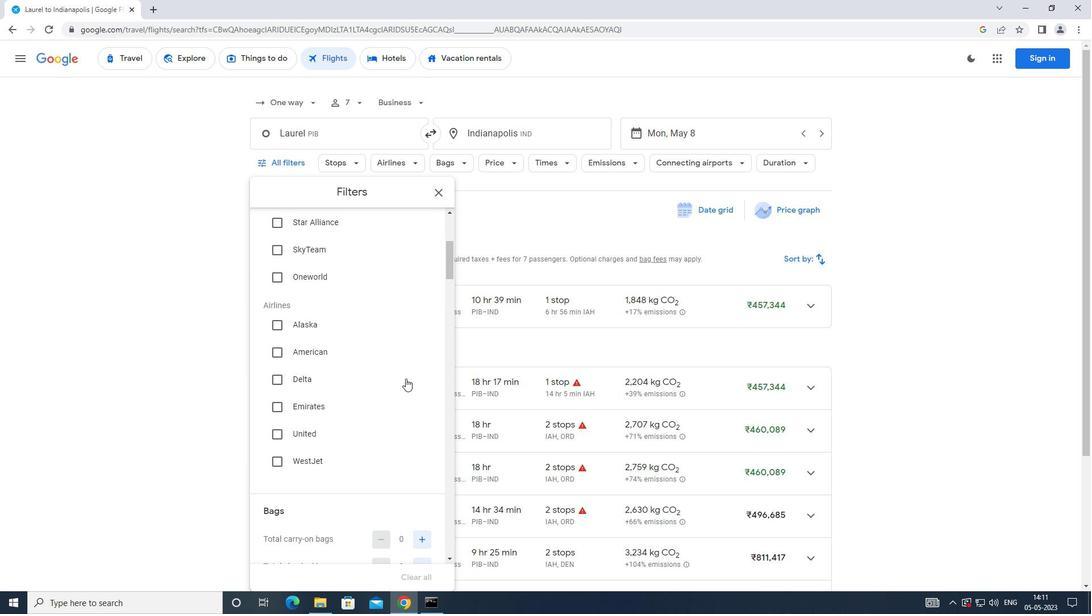 
Action: Mouse scrolled (406, 377) with delta (0, 0)
Screenshot: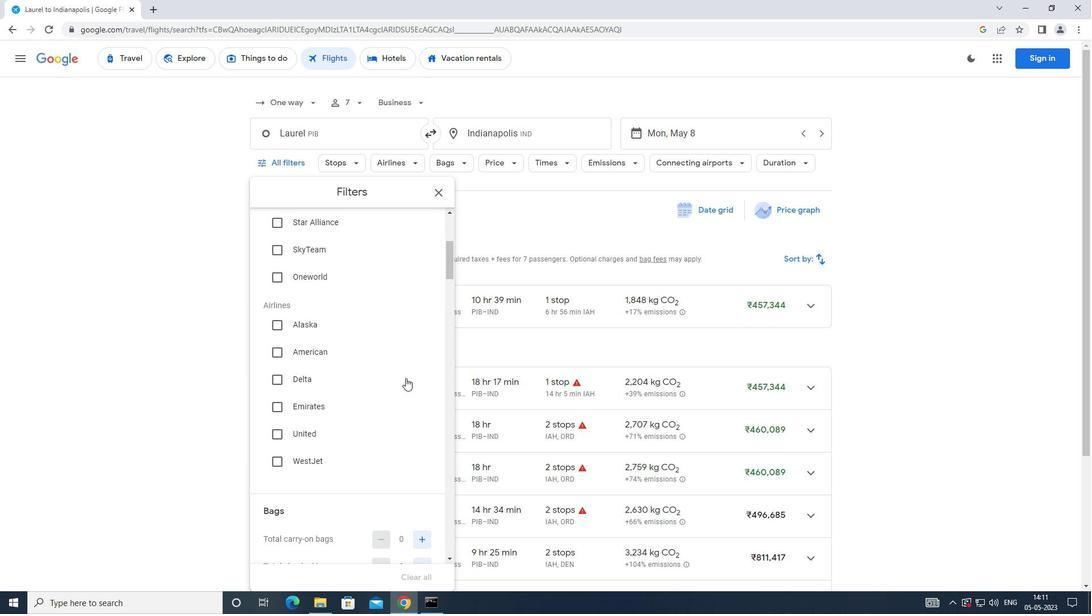 
Action: Mouse moved to (406, 377)
Screenshot: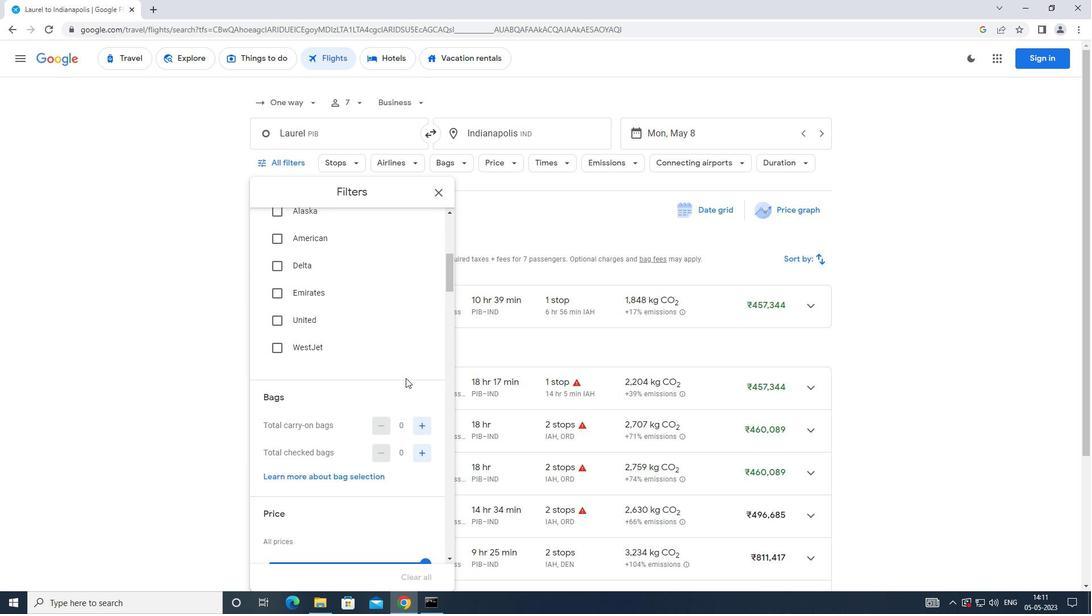
Action: Mouse scrolled (406, 377) with delta (0, 0)
Screenshot: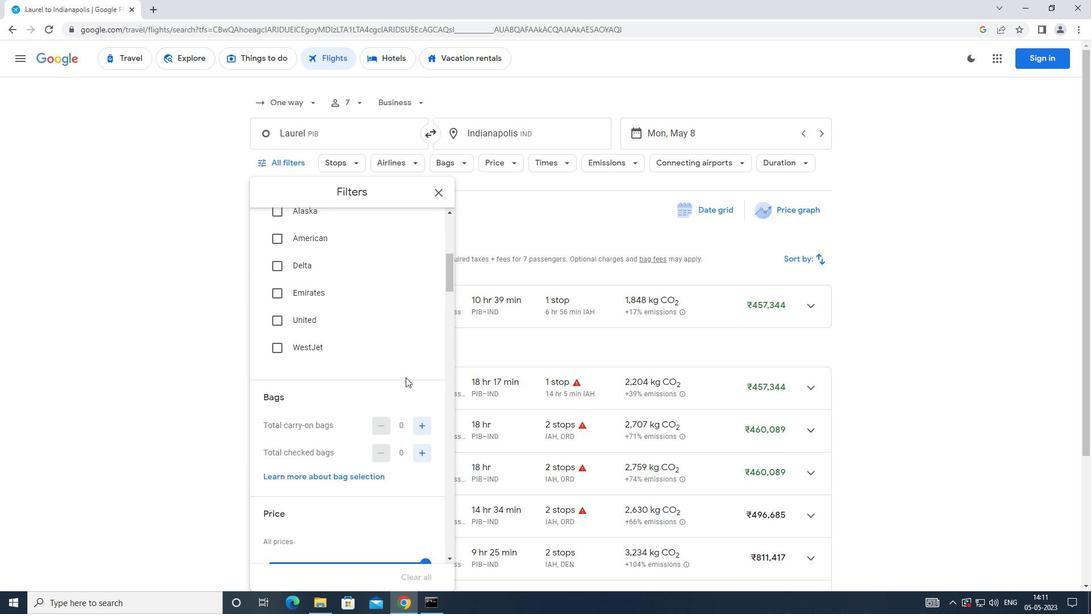 
Action: Mouse moved to (406, 378)
Screenshot: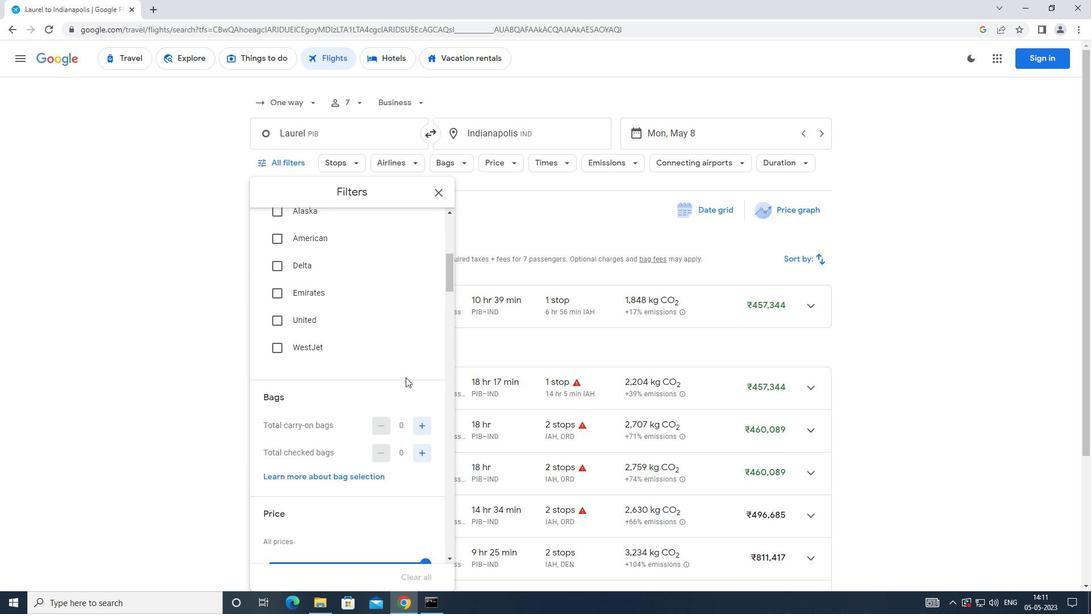 
Action: Mouse scrolled (406, 377) with delta (0, 0)
Screenshot: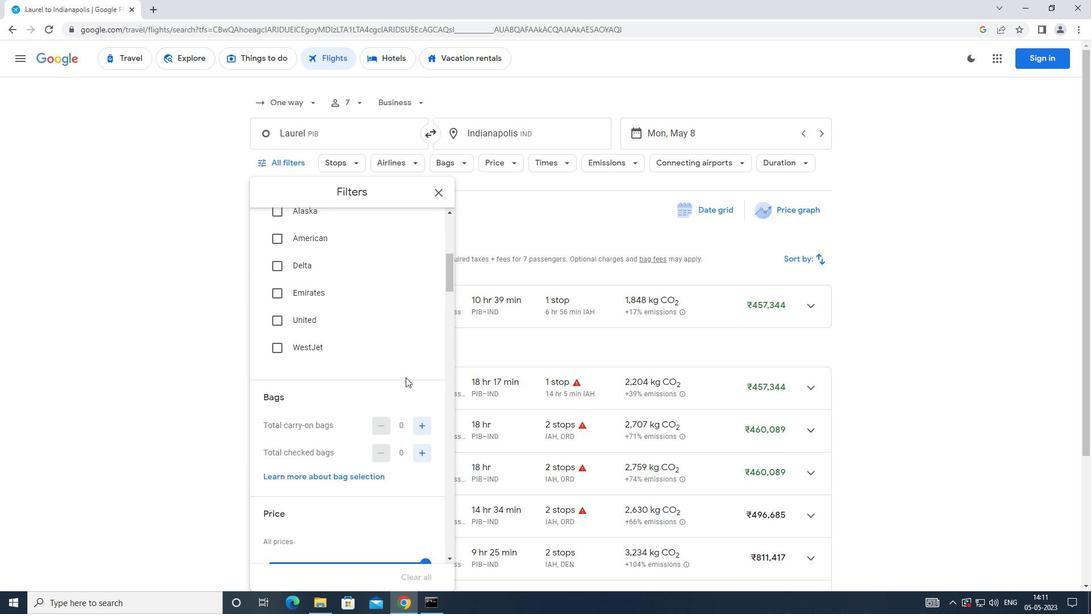 
Action: Mouse moved to (425, 308)
Screenshot: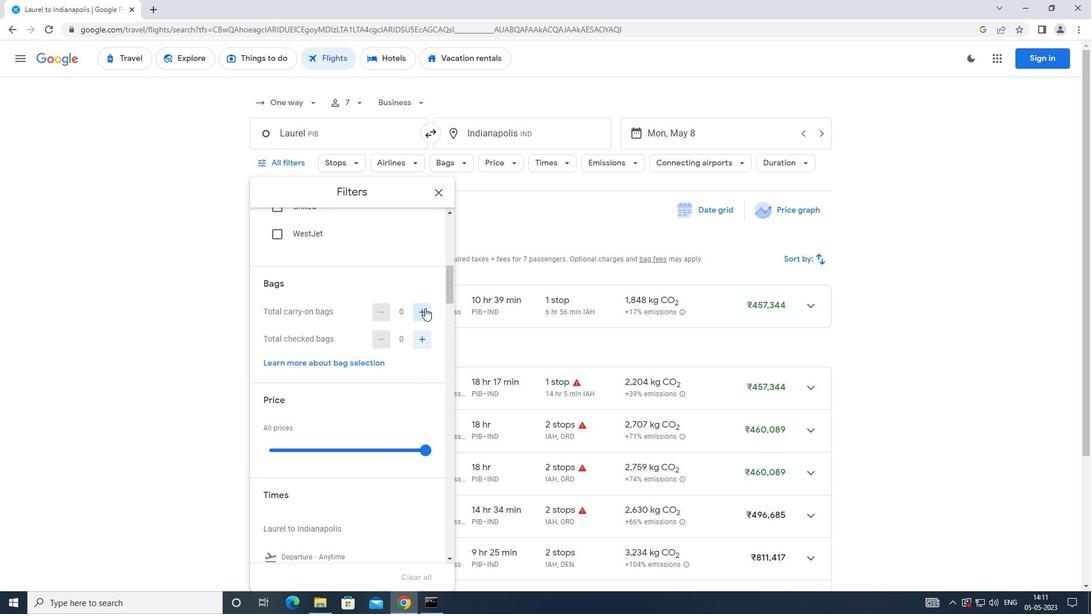 
Action: Mouse pressed left at (425, 308)
Screenshot: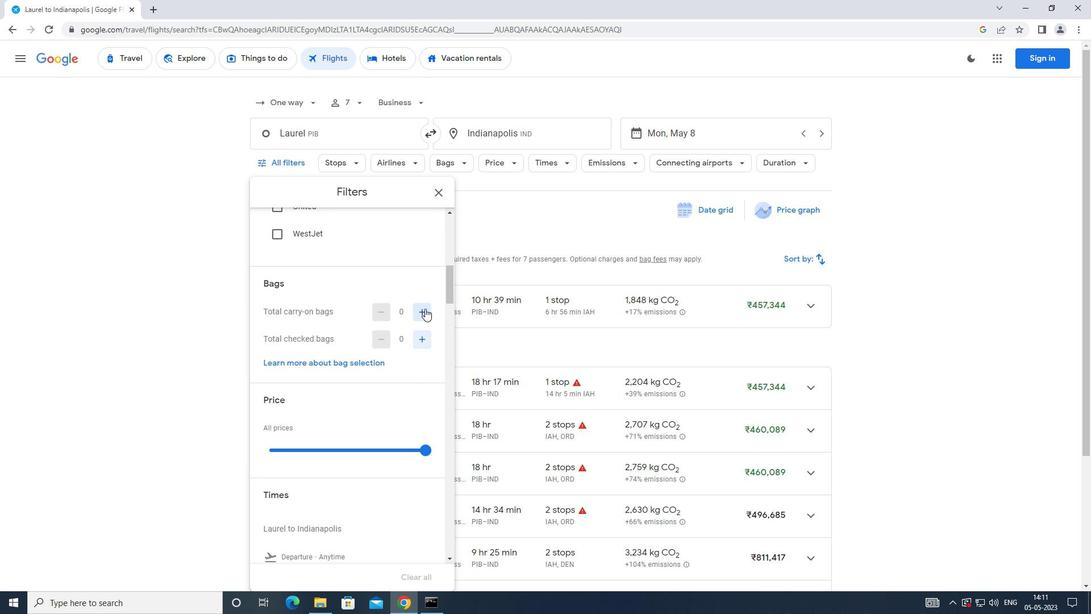 
Action: Mouse moved to (382, 344)
Screenshot: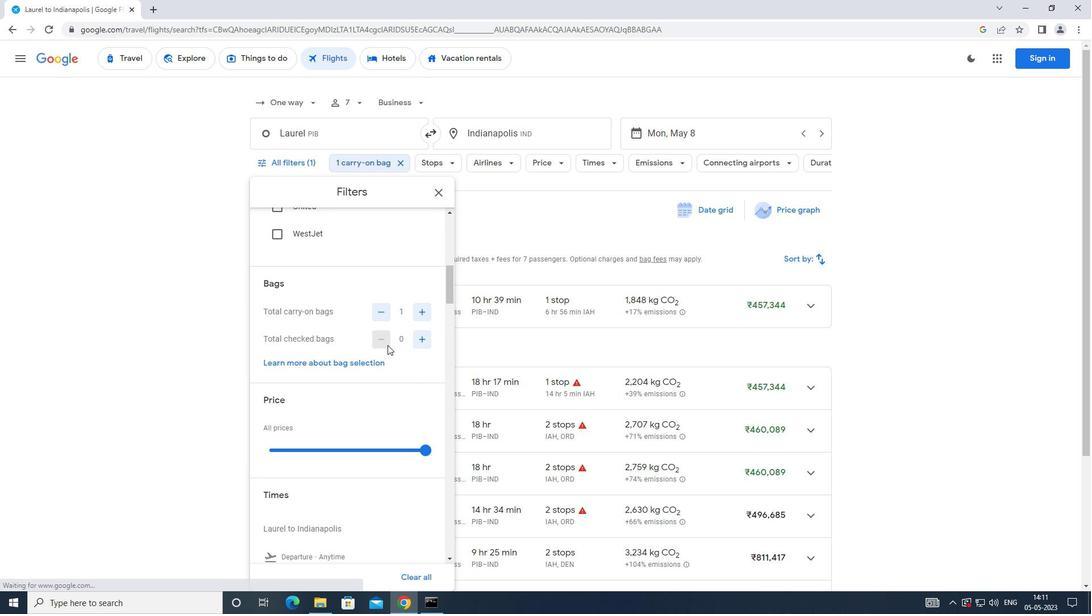 
Action: Mouse scrolled (382, 343) with delta (0, 0)
Screenshot: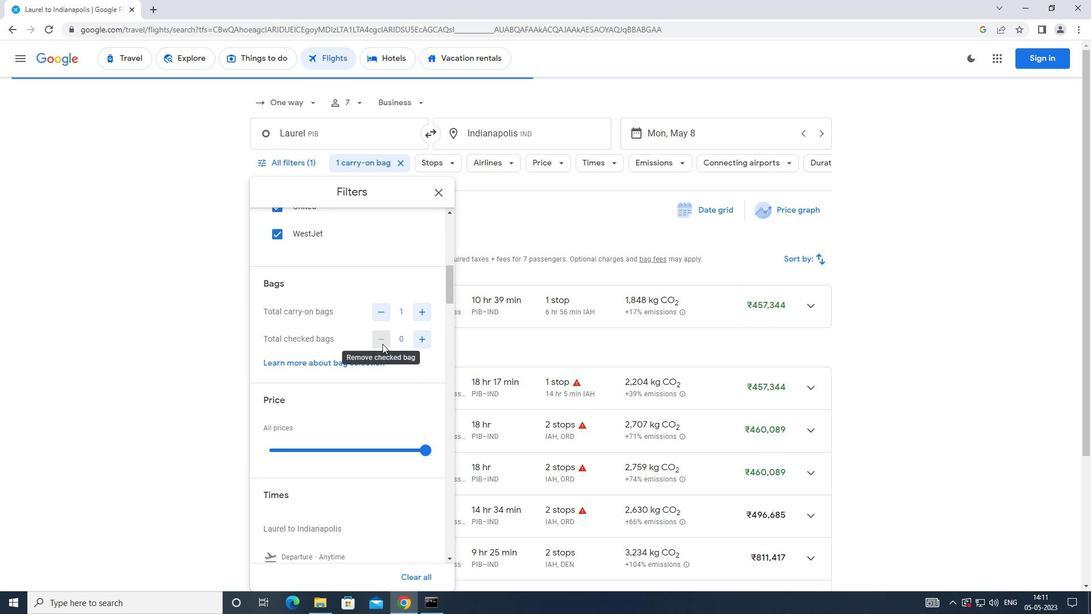 
Action: Mouse moved to (426, 395)
Screenshot: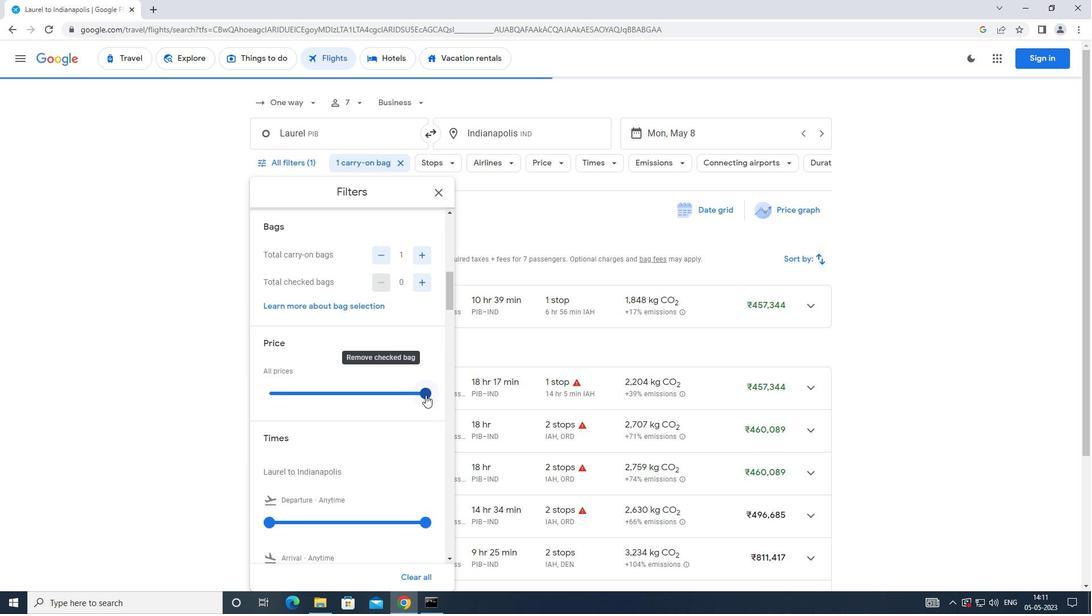 
Action: Mouse pressed left at (426, 395)
Screenshot: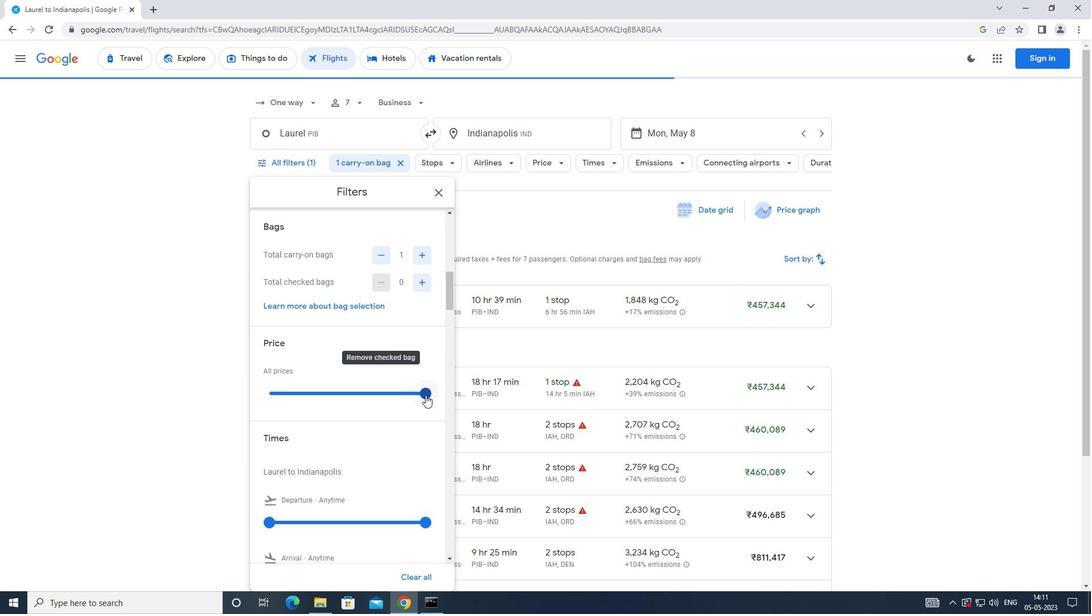 
Action: Mouse moved to (384, 367)
Screenshot: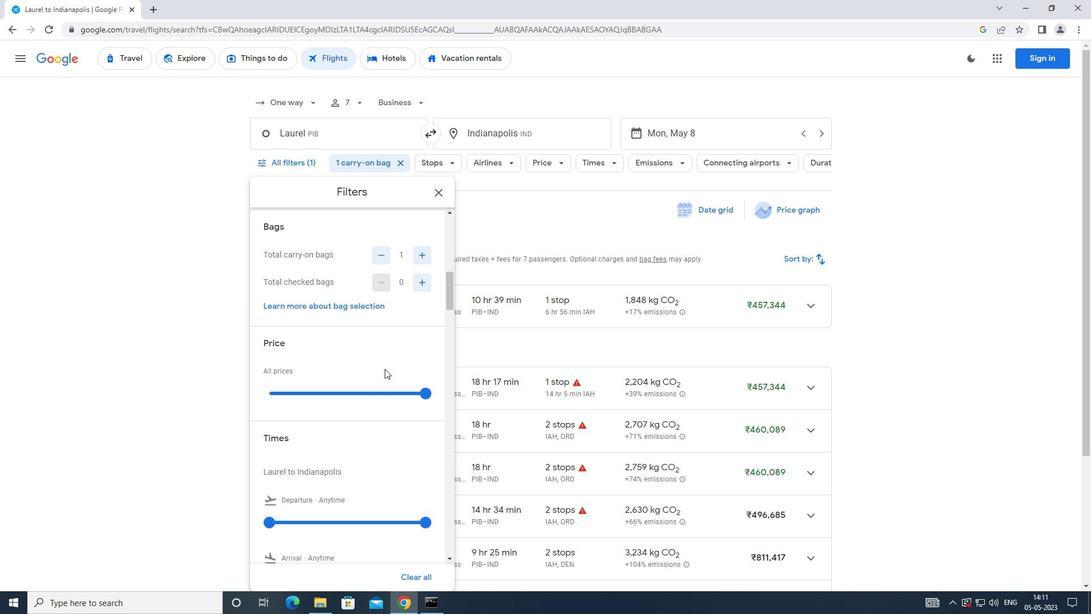 
Action: Mouse scrolled (384, 366) with delta (0, 0)
Screenshot: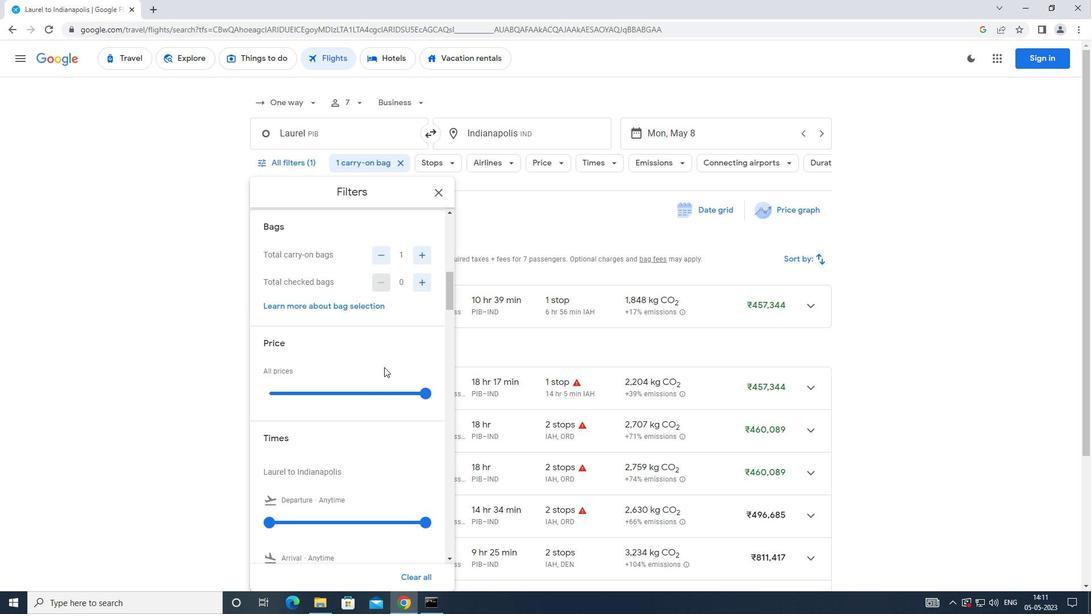 
Action: Mouse scrolled (384, 366) with delta (0, 0)
Screenshot: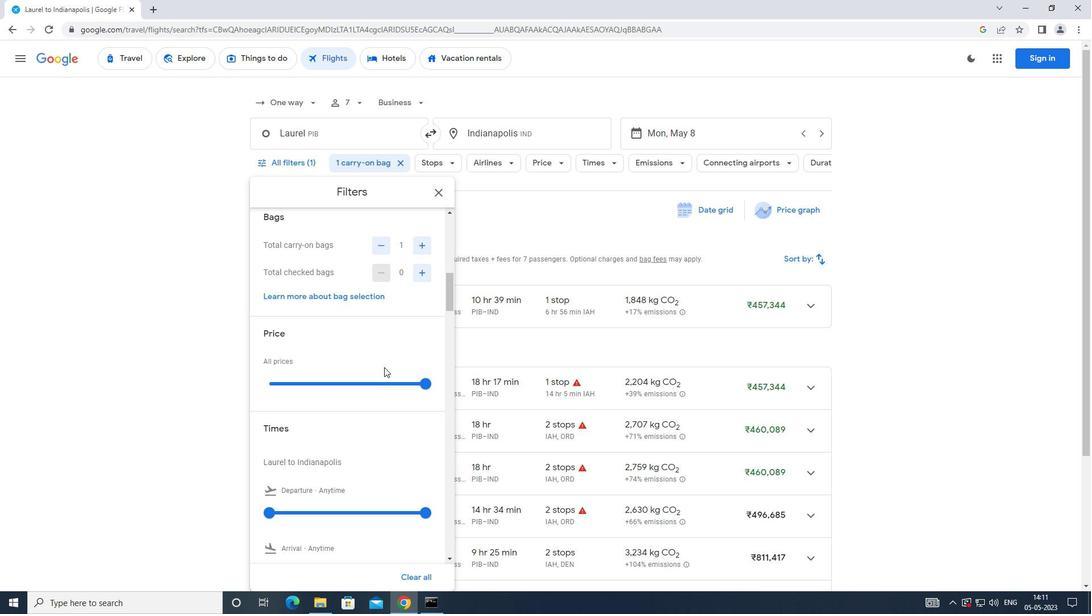 
Action: Mouse moved to (268, 410)
Screenshot: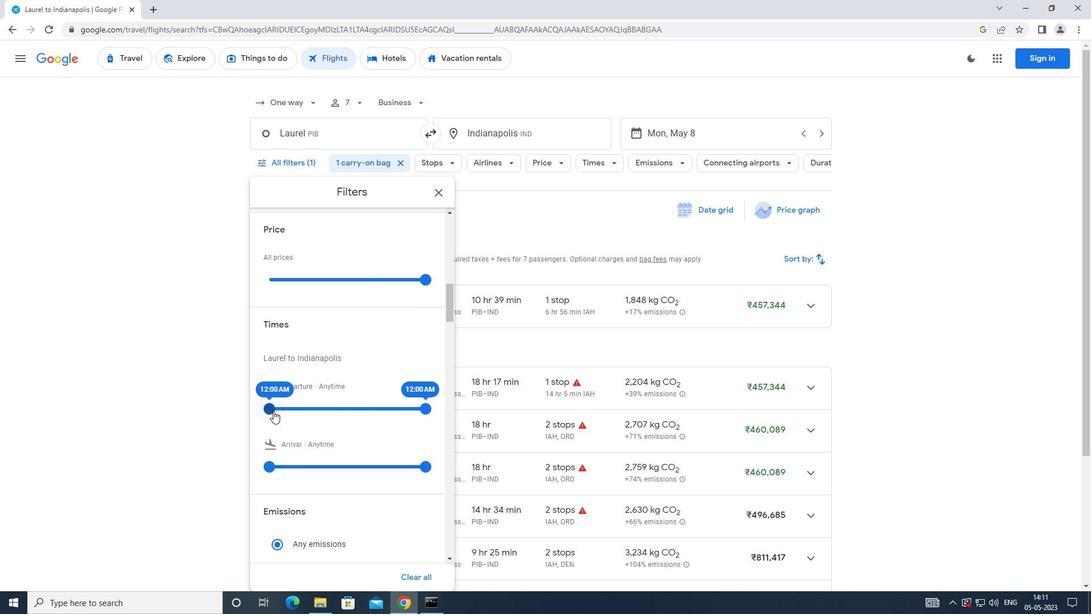 
Action: Mouse pressed left at (268, 410)
Screenshot: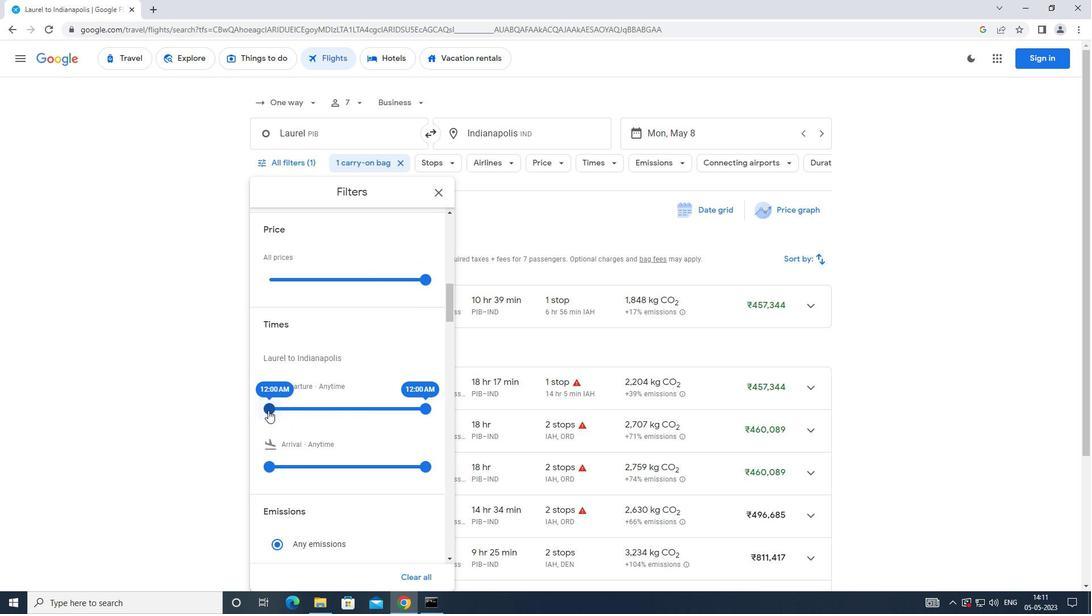 
Action: Mouse moved to (423, 408)
Screenshot: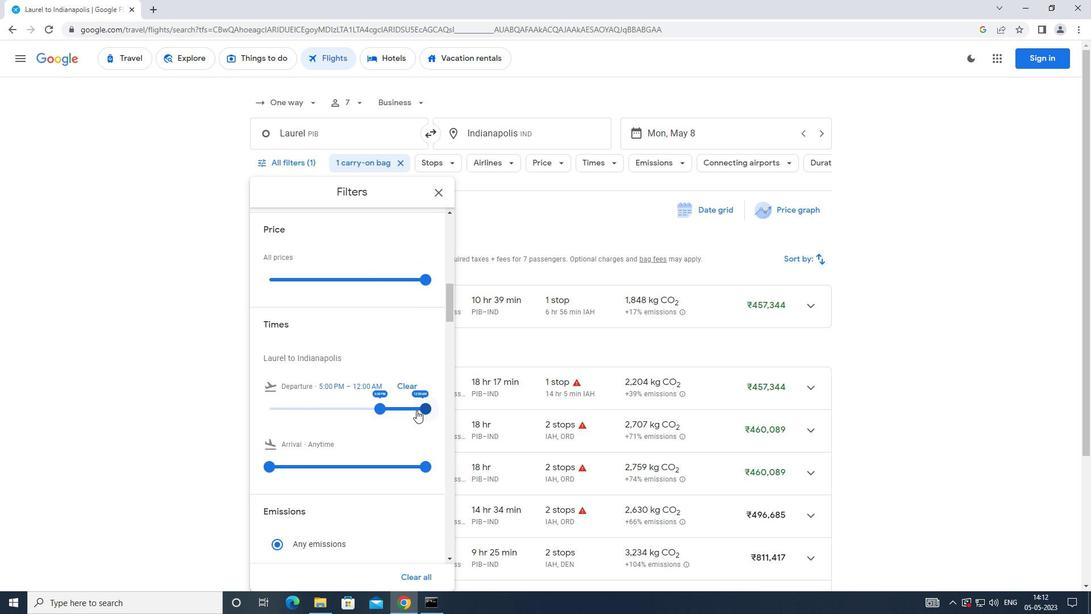 
Action: Mouse pressed left at (423, 408)
Screenshot: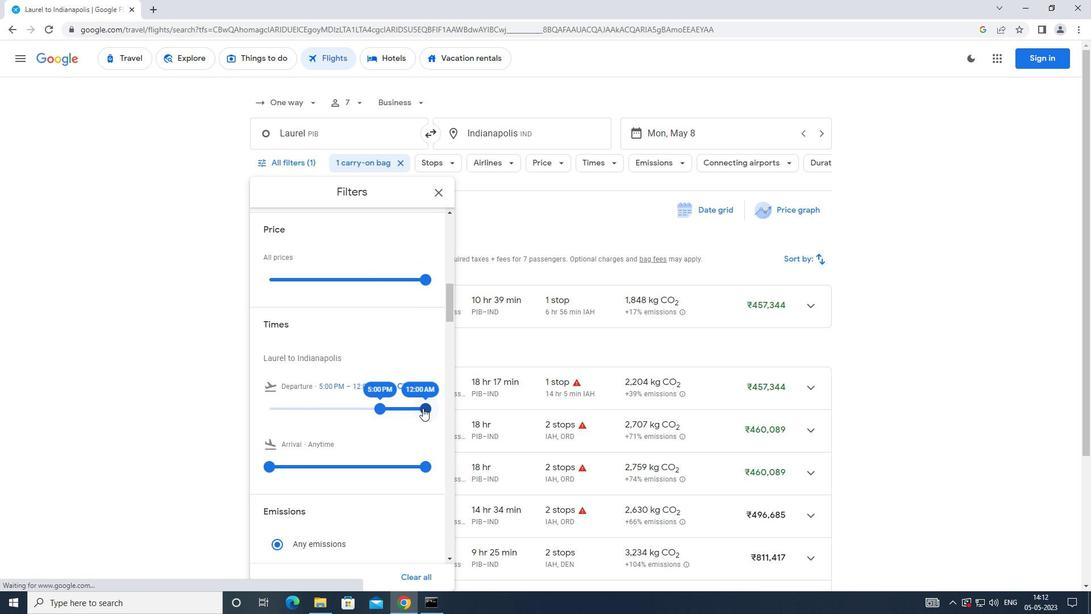 
Action: Mouse moved to (385, 412)
Screenshot: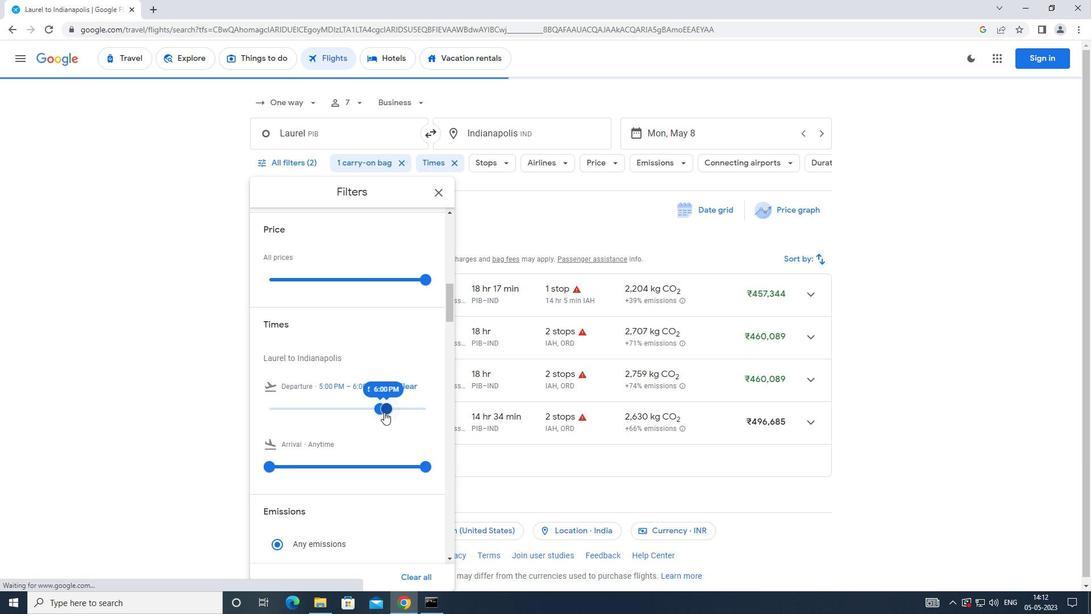 
